Task: Prepare the "Stream related list" page setting.
Action: Mouse moved to (1065, 78)
Screenshot: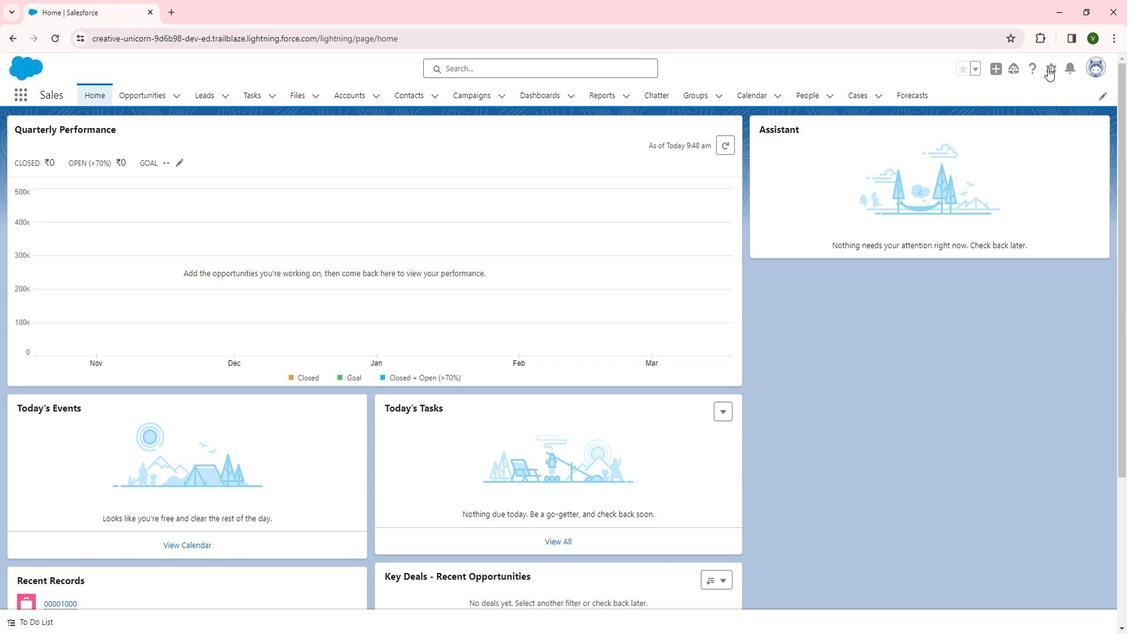 
Action: Mouse pressed left at (1065, 78)
Screenshot: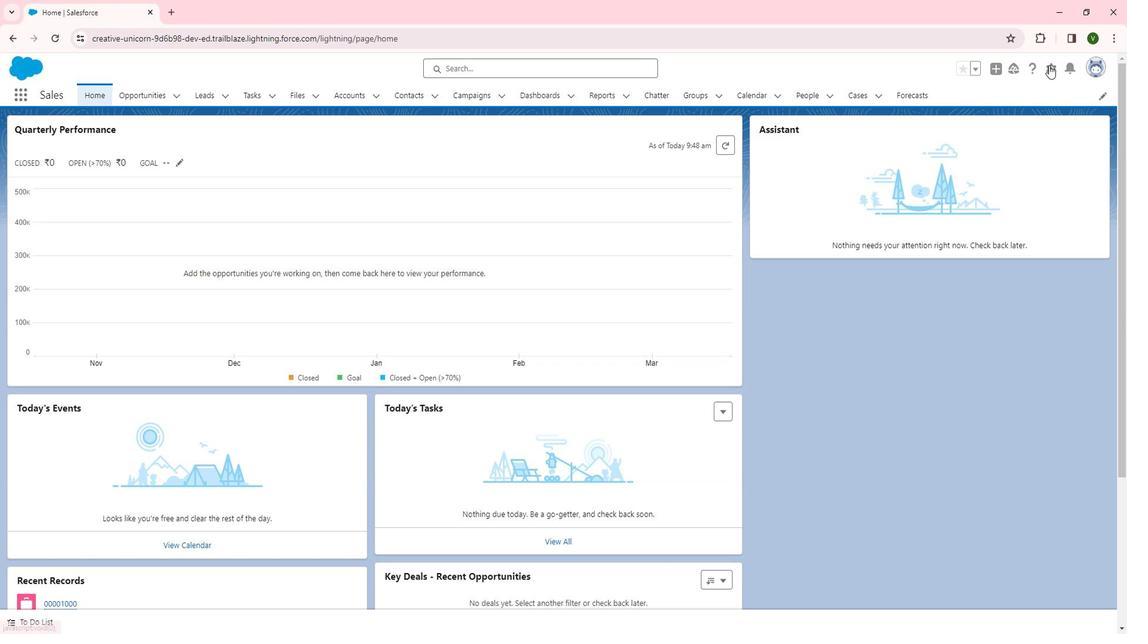 
Action: Mouse moved to (1029, 121)
Screenshot: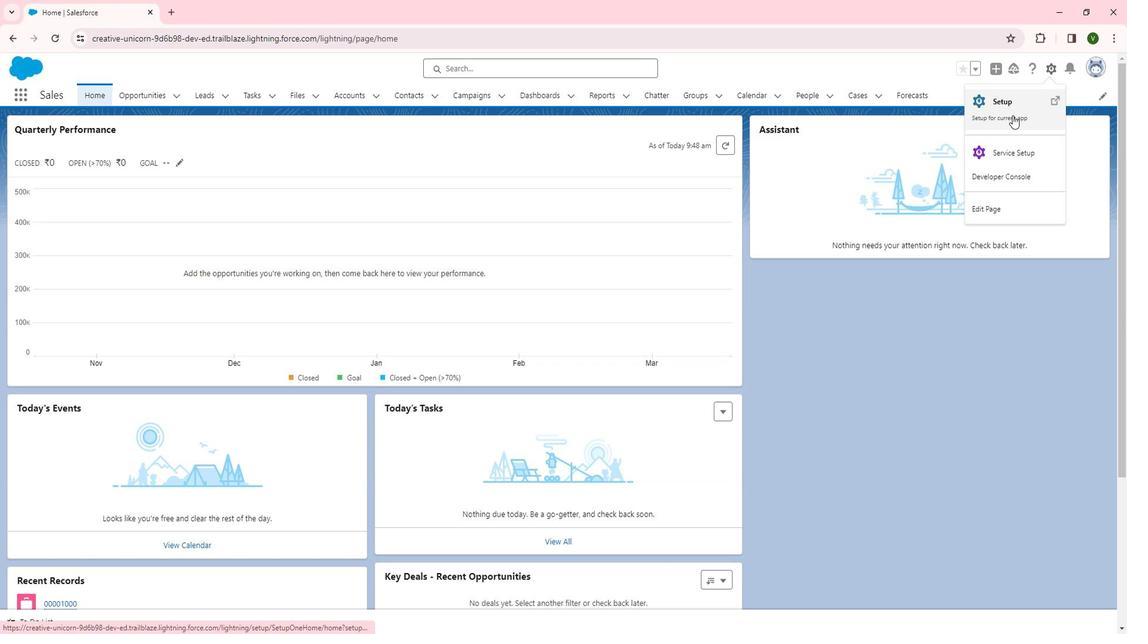 
Action: Mouse pressed left at (1029, 121)
Screenshot: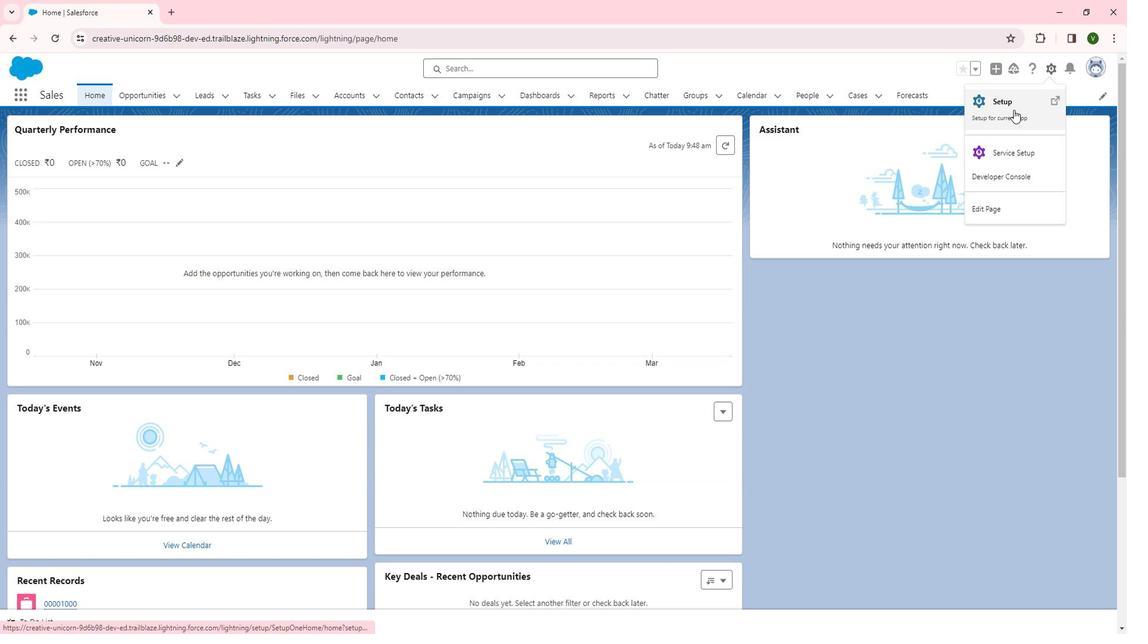 
Action: Mouse moved to (63, 410)
Screenshot: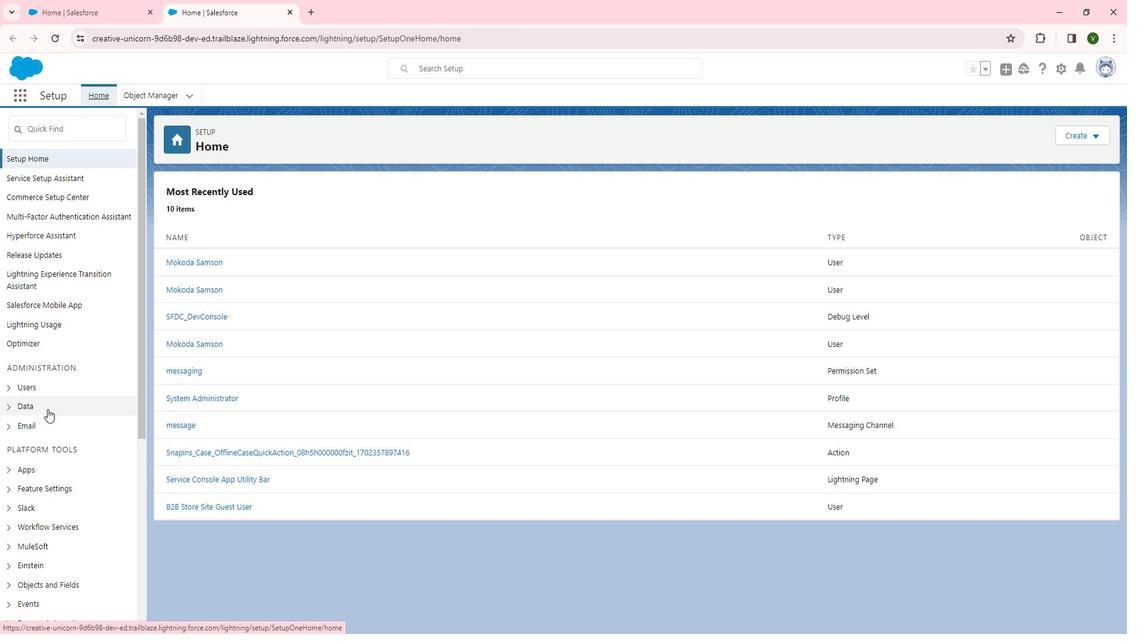 
Action: Mouse scrolled (63, 410) with delta (0, 0)
Screenshot: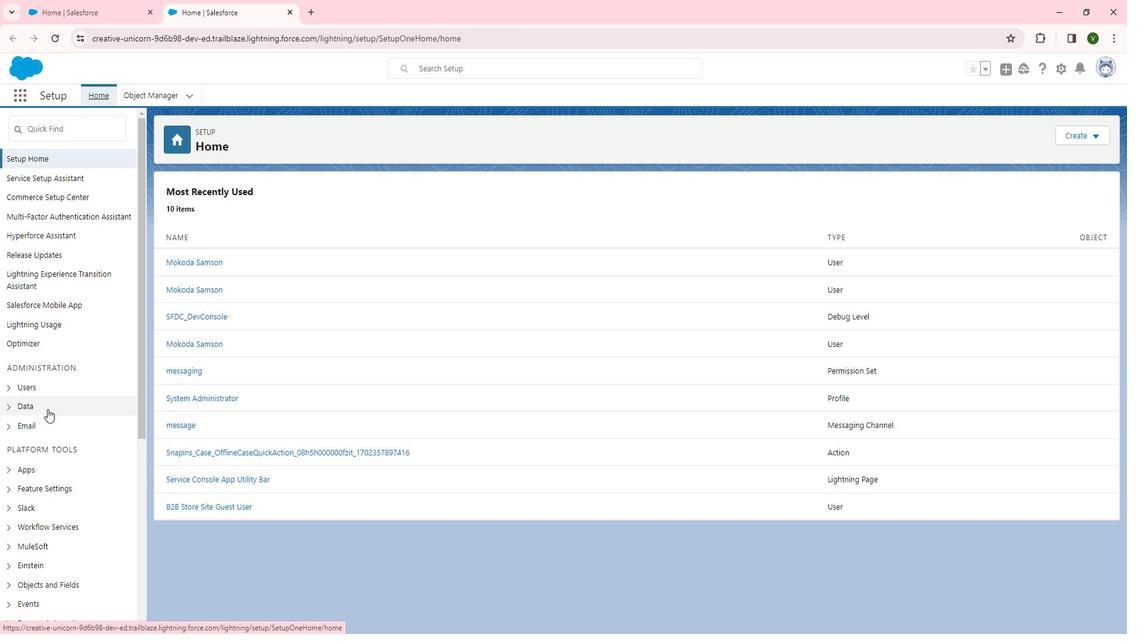 
Action: Mouse moved to (63, 420)
Screenshot: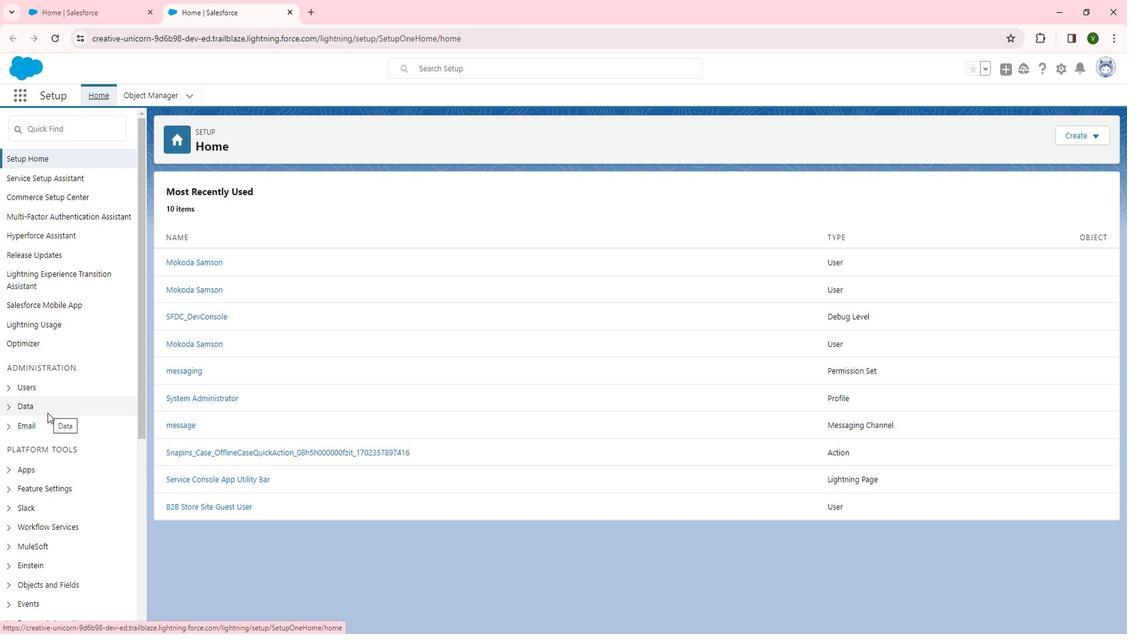 
Action: Mouse scrolled (63, 419) with delta (0, 0)
Screenshot: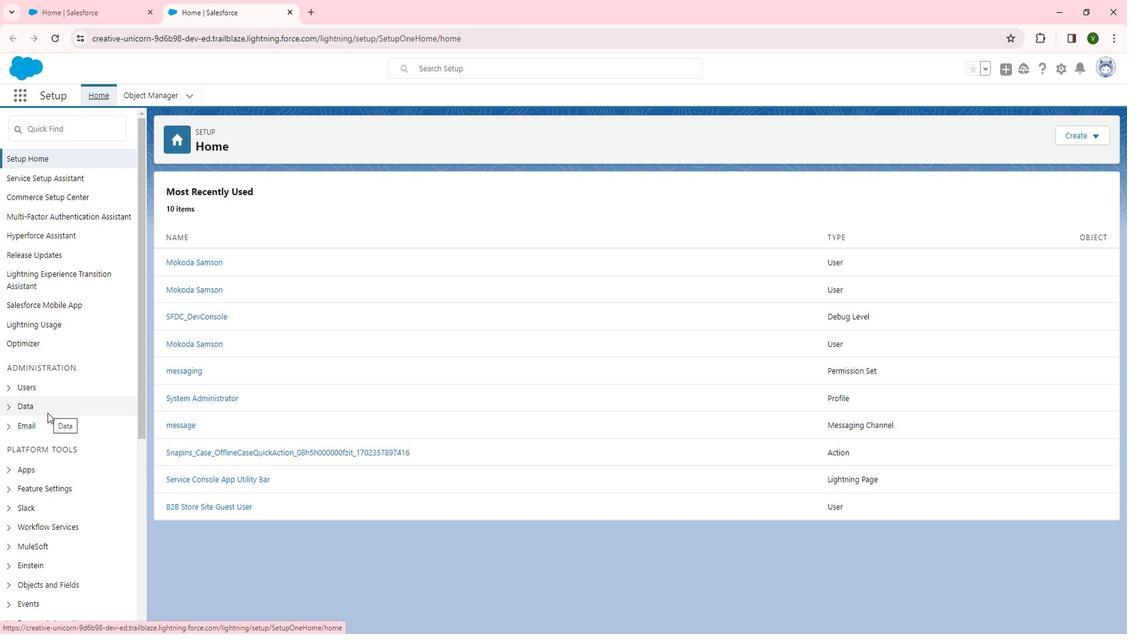 
Action: Mouse moved to (63, 422)
Screenshot: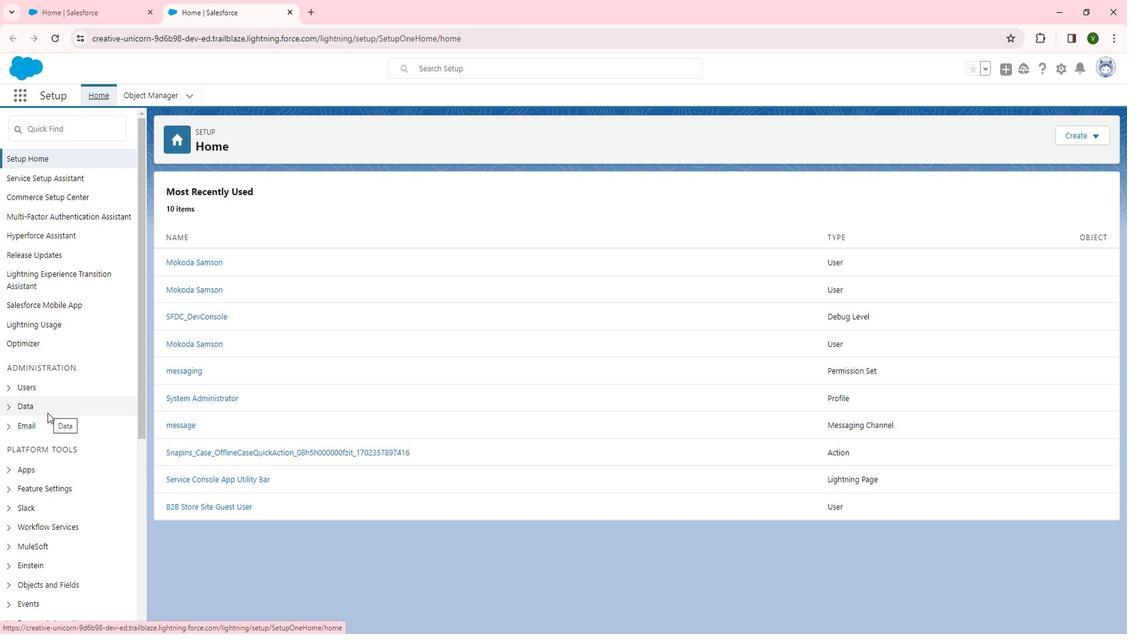 
Action: Mouse scrolled (63, 422) with delta (0, 0)
Screenshot: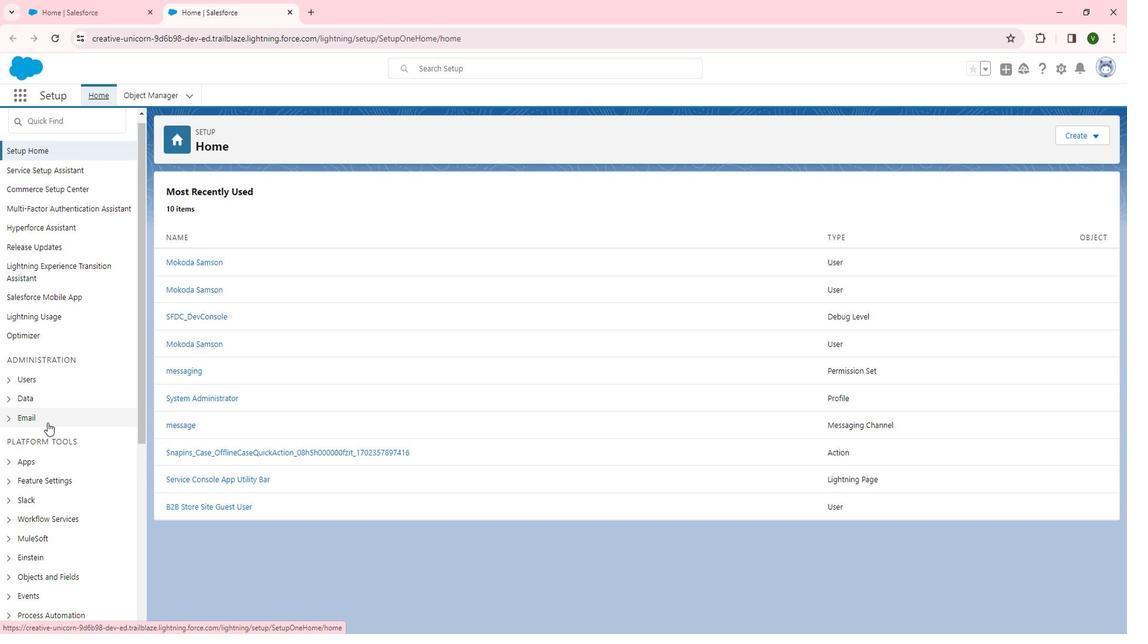 
Action: Mouse scrolled (63, 422) with delta (0, 0)
Screenshot: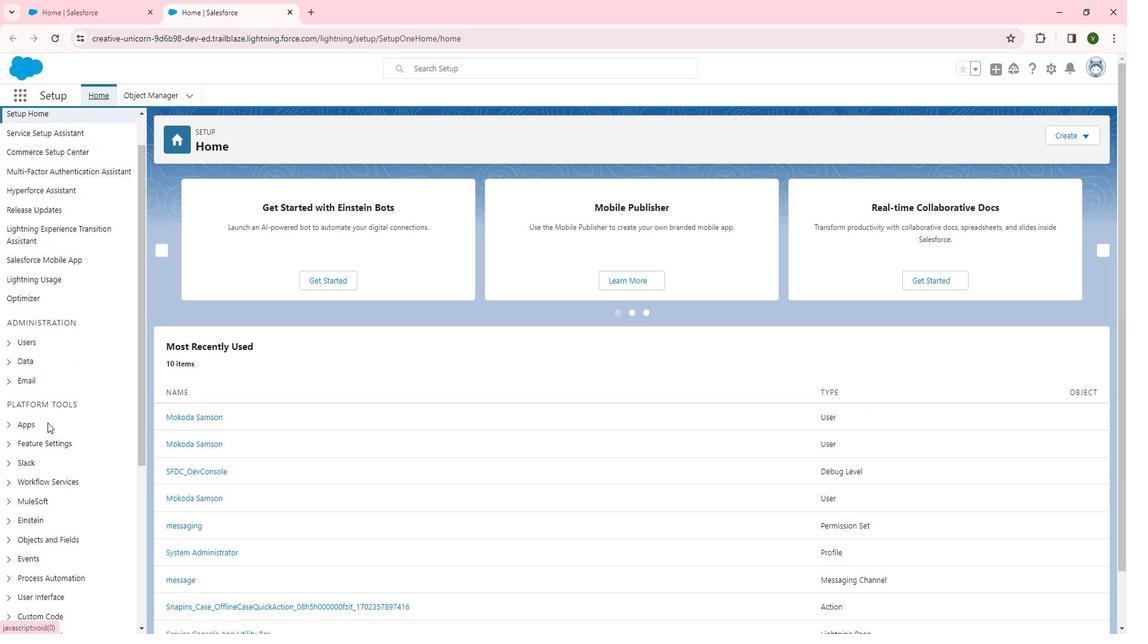 
Action: Mouse moved to (59, 253)
Screenshot: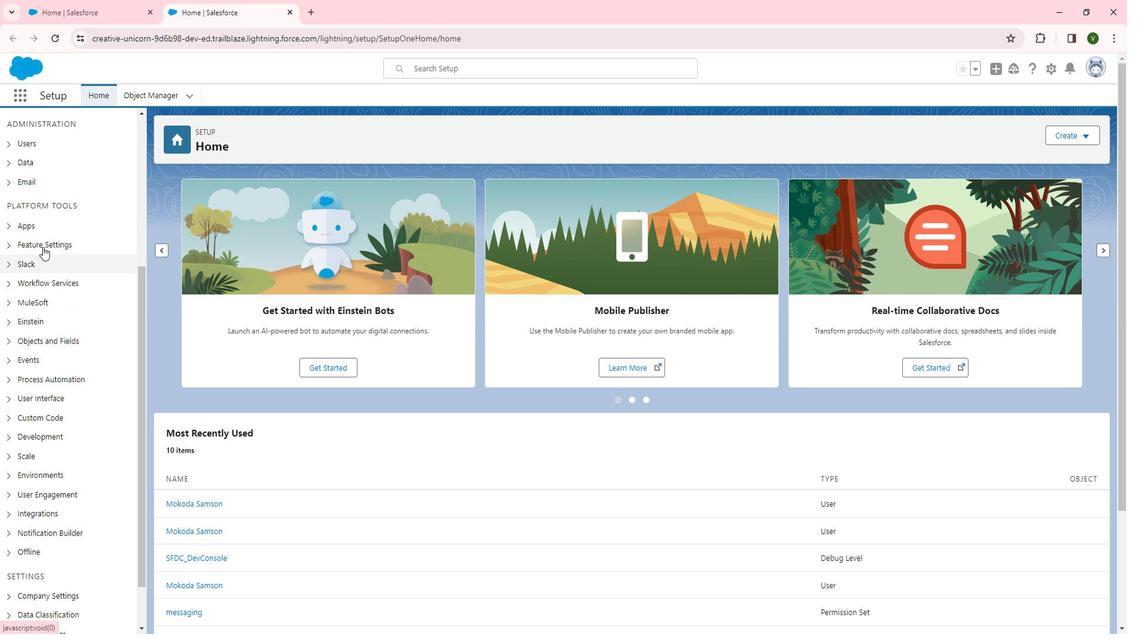
Action: Mouse pressed left at (59, 253)
Screenshot: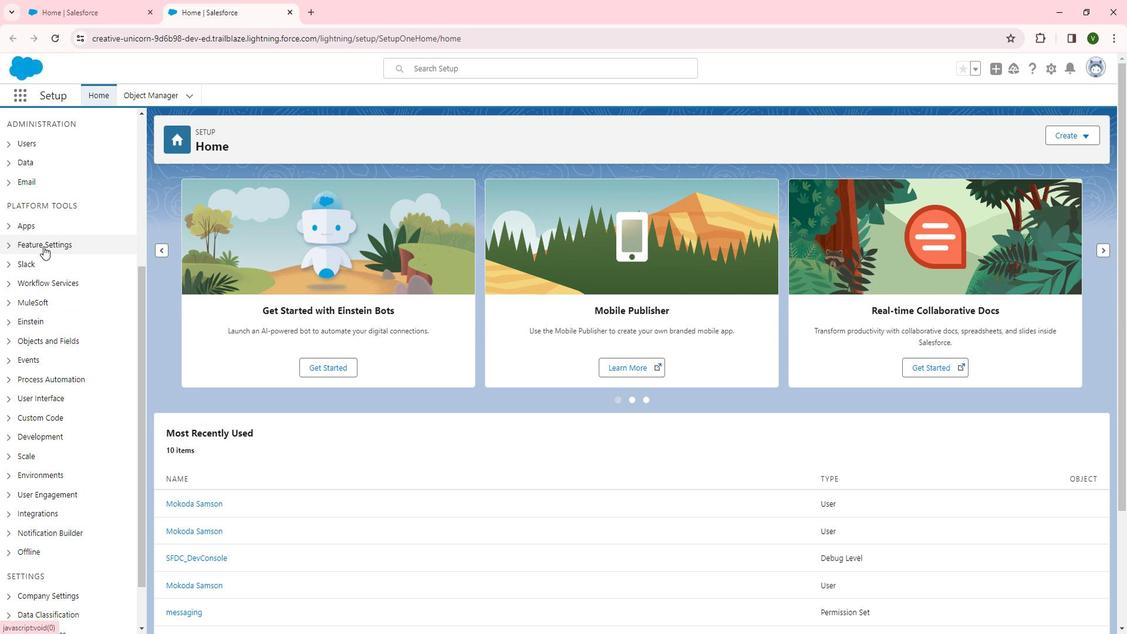 
Action: Mouse moved to (75, 370)
Screenshot: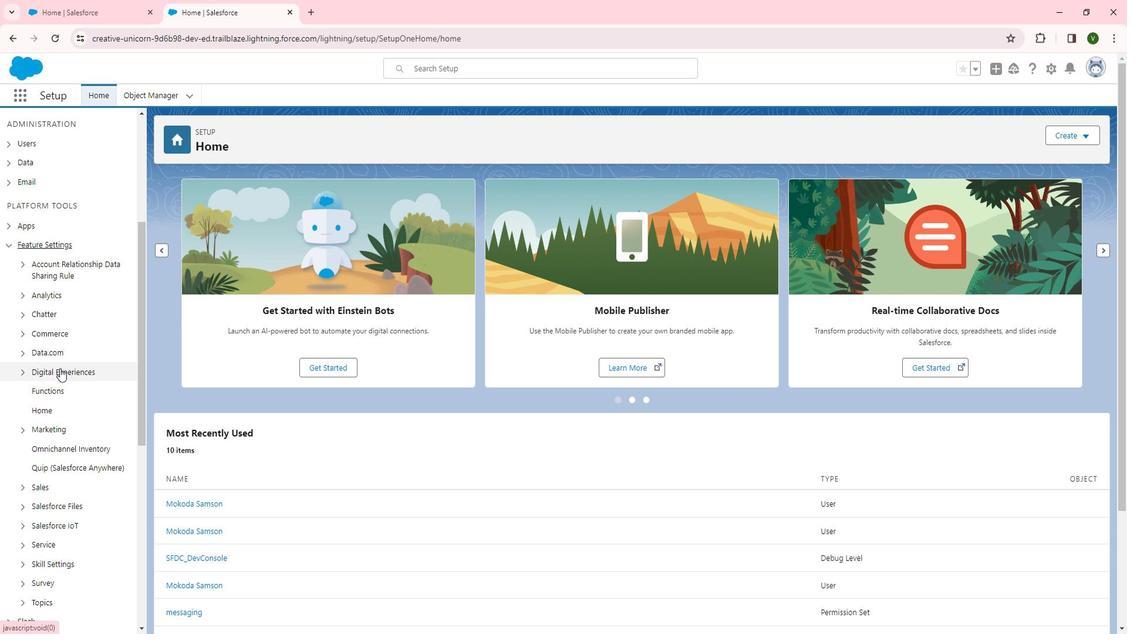
Action: Mouse pressed left at (75, 370)
Screenshot: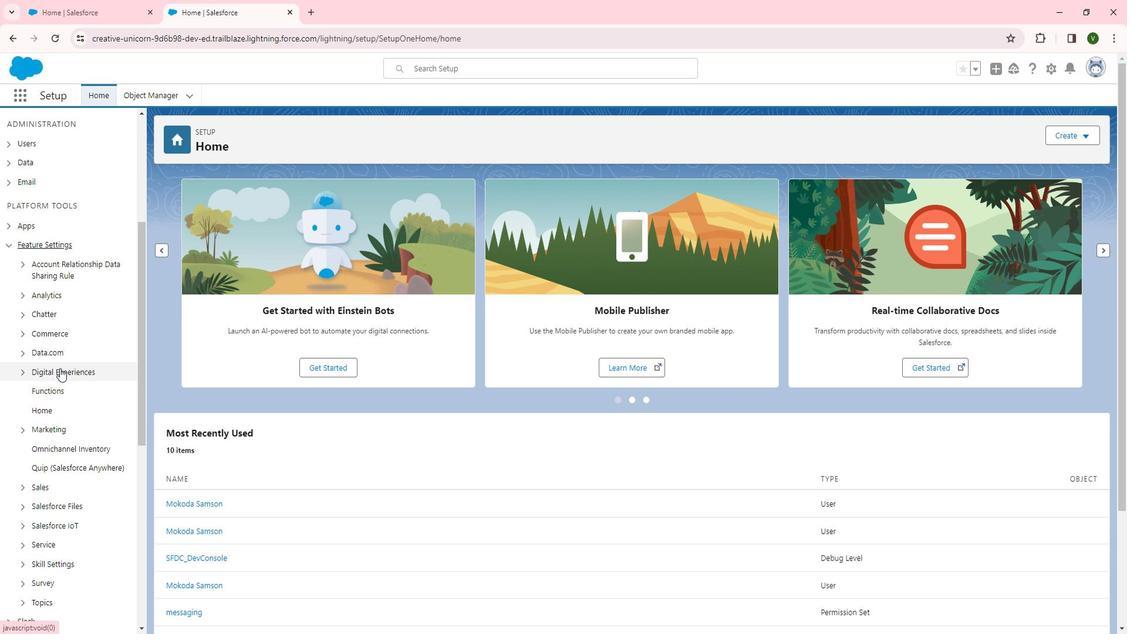 
Action: Mouse moved to (65, 393)
Screenshot: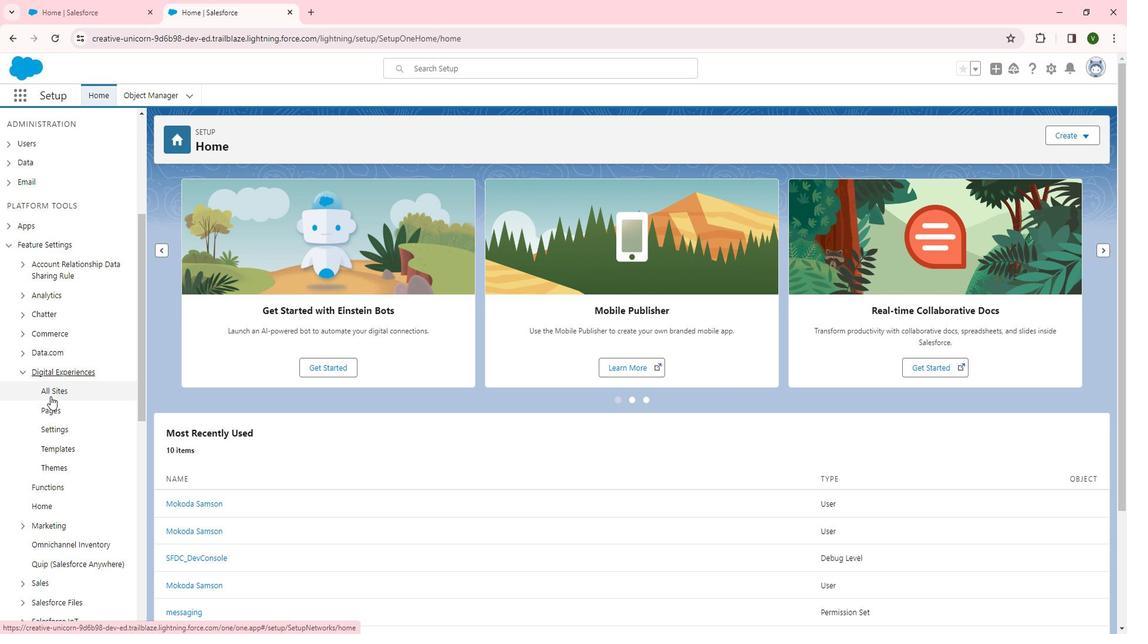 
Action: Mouse pressed left at (65, 393)
Screenshot: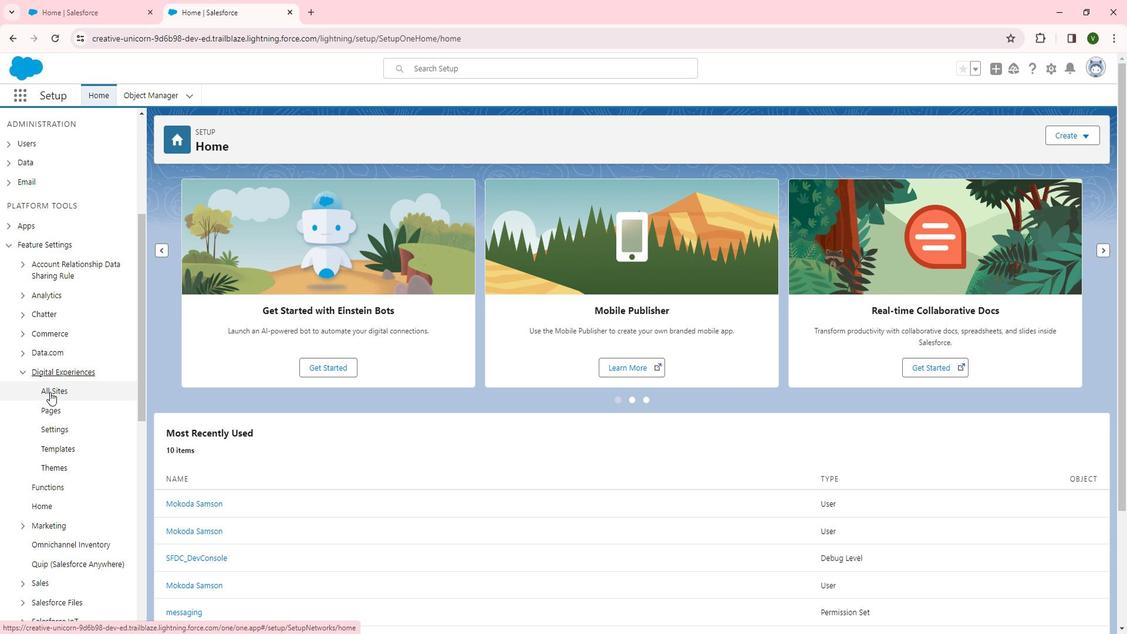 
Action: Mouse moved to (195, 349)
Screenshot: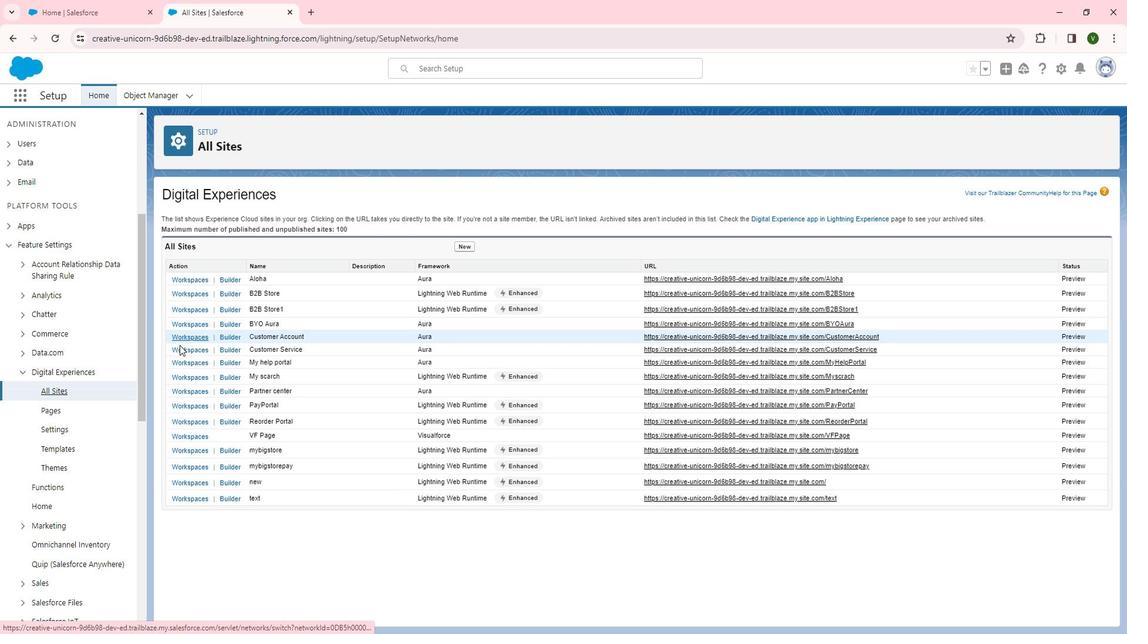 
Action: Mouse pressed left at (195, 349)
Screenshot: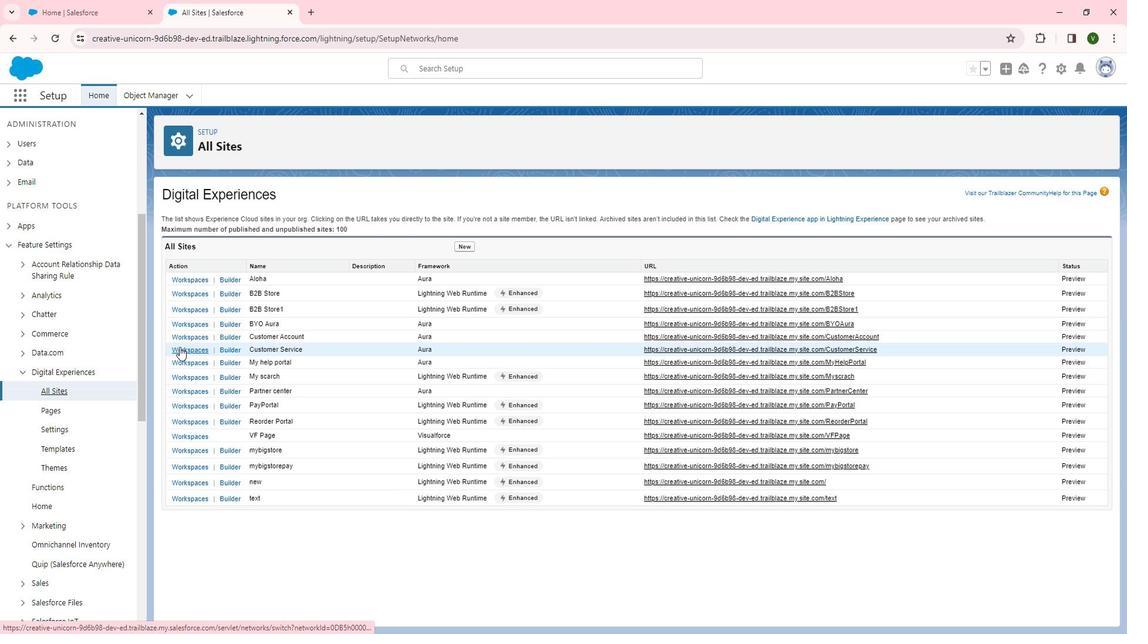 
Action: Mouse moved to (173, 287)
Screenshot: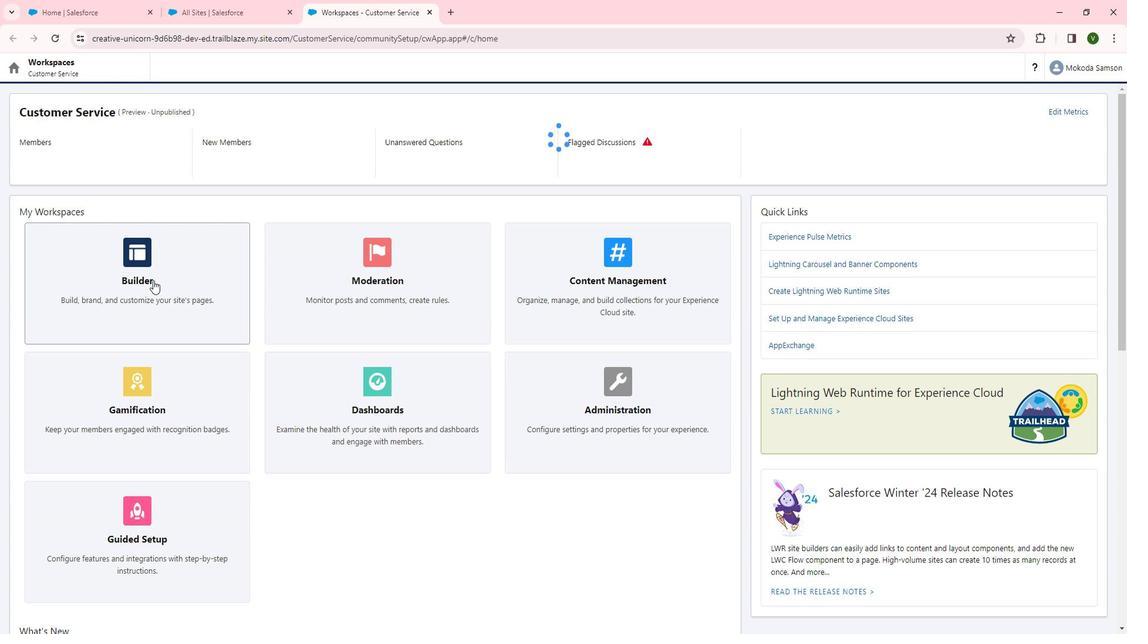 
Action: Mouse pressed left at (173, 287)
Screenshot: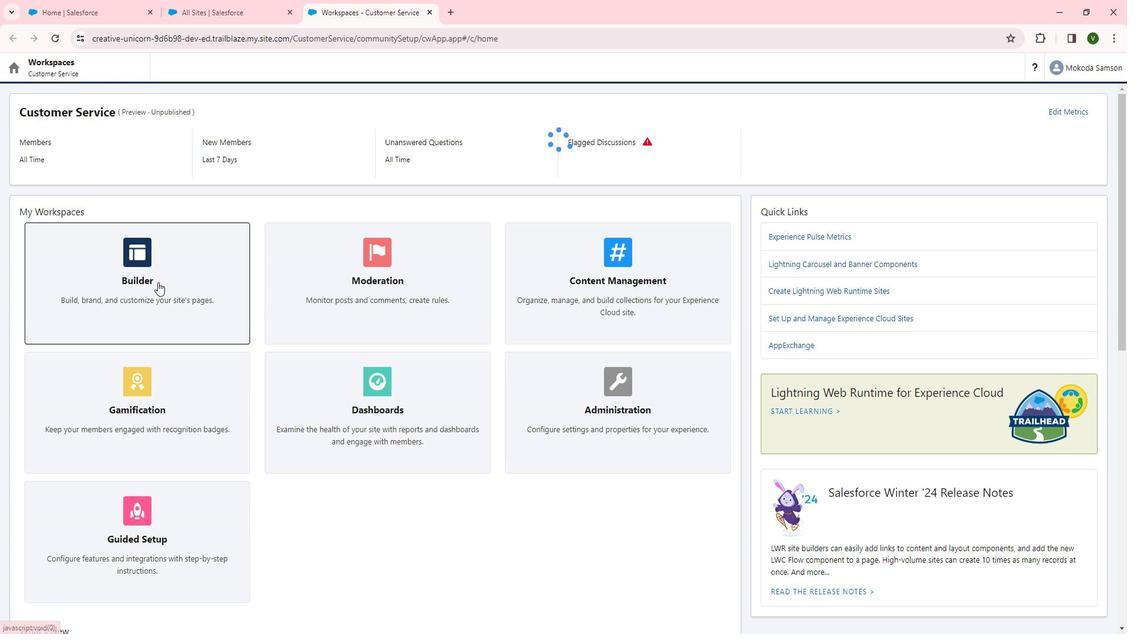 
Action: Mouse moved to (106, 81)
Screenshot: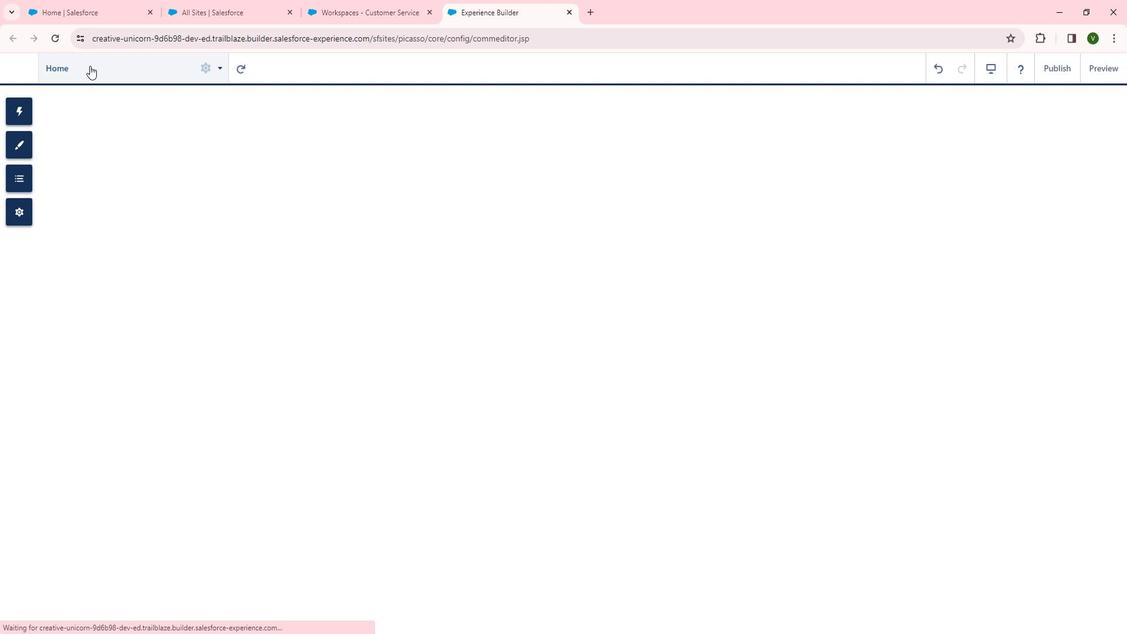 
Action: Mouse pressed left at (106, 81)
Screenshot: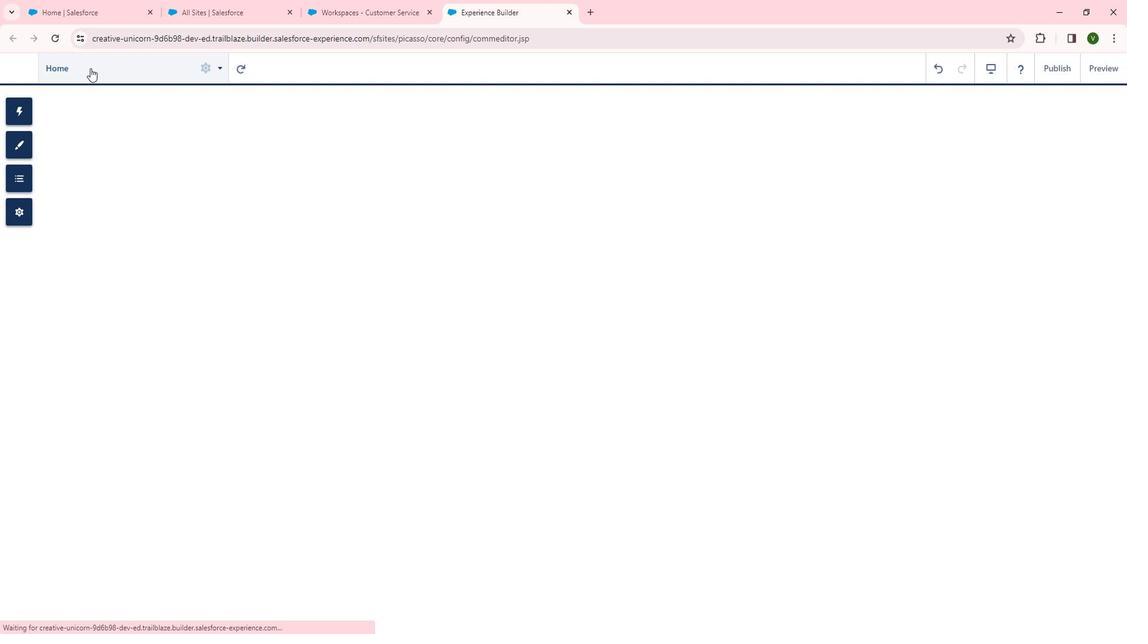 
Action: Mouse moved to (75, 351)
Screenshot: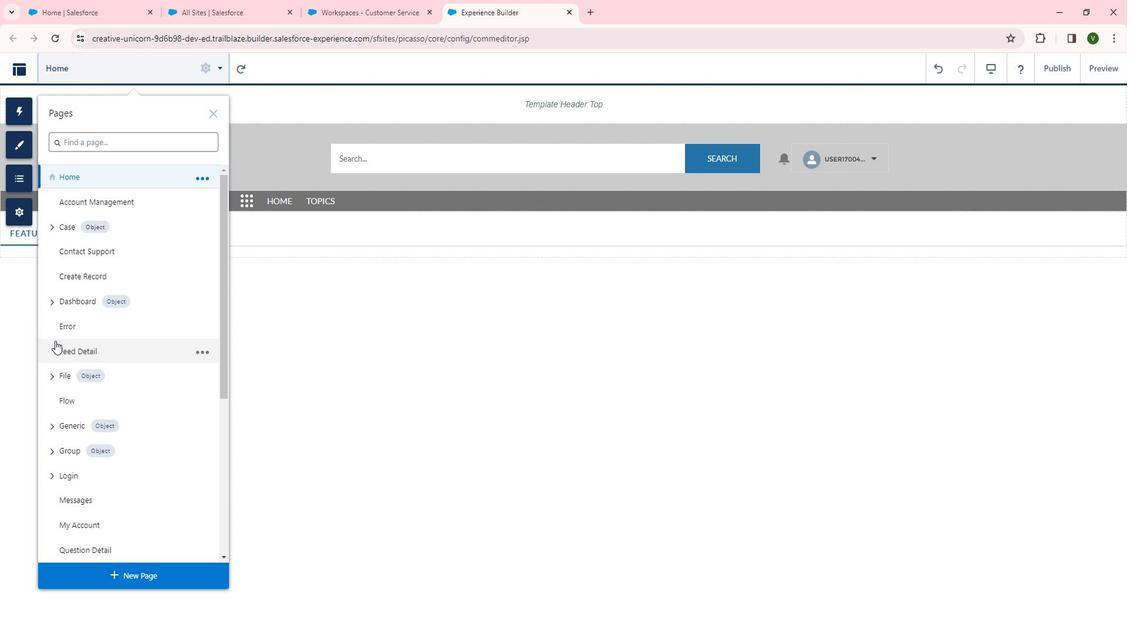 
Action: Mouse scrolled (75, 350) with delta (0, 0)
Screenshot: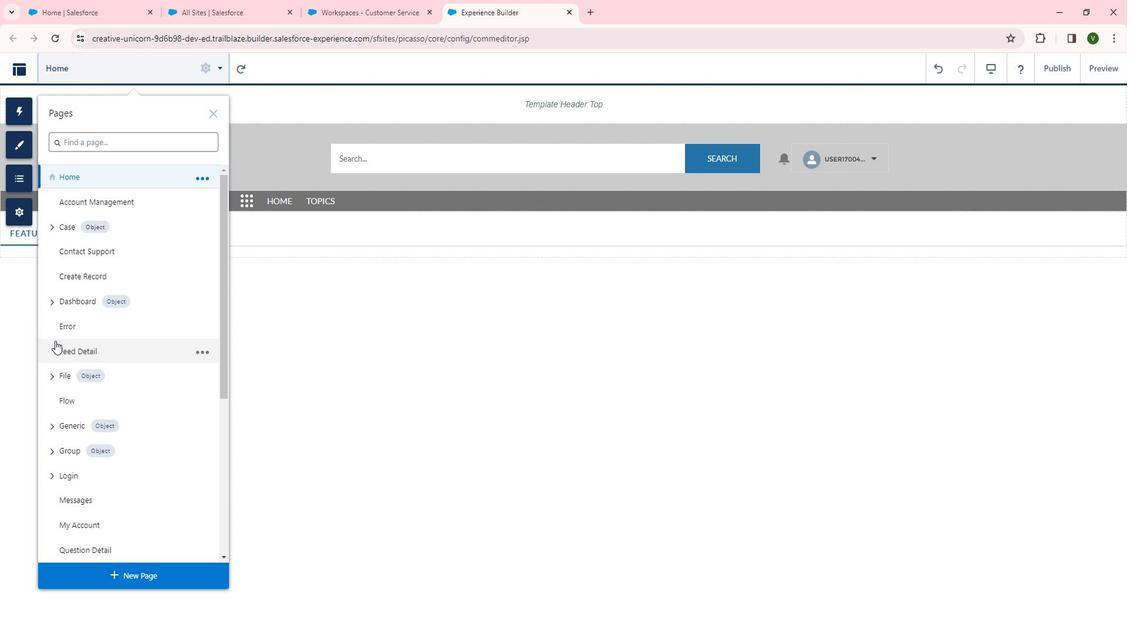 
Action: Mouse scrolled (75, 350) with delta (0, 0)
Screenshot: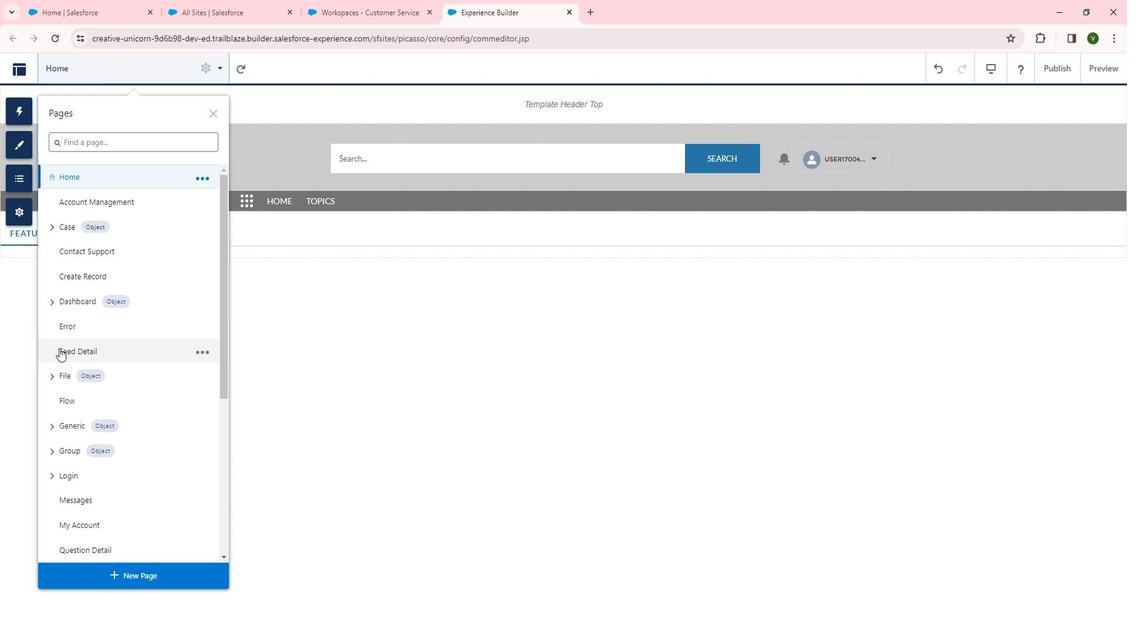 
Action: Mouse scrolled (75, 350) with delta (0, 0)
Screenshot: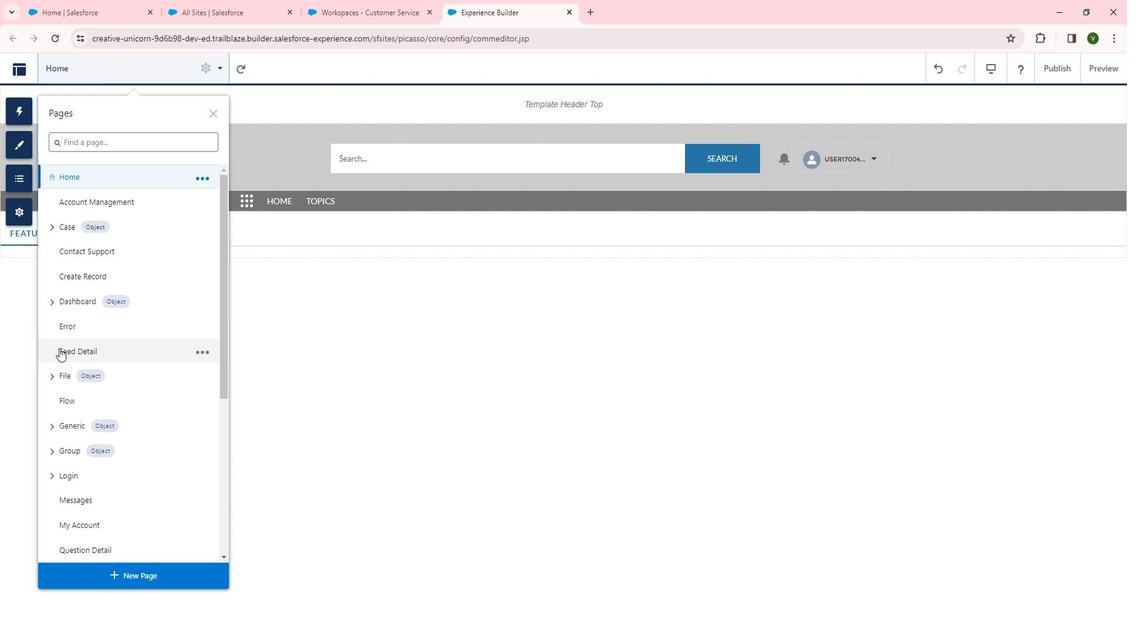 
Action: Mouse scrolled (75, 350) with delta (0, 0)
Screenshot: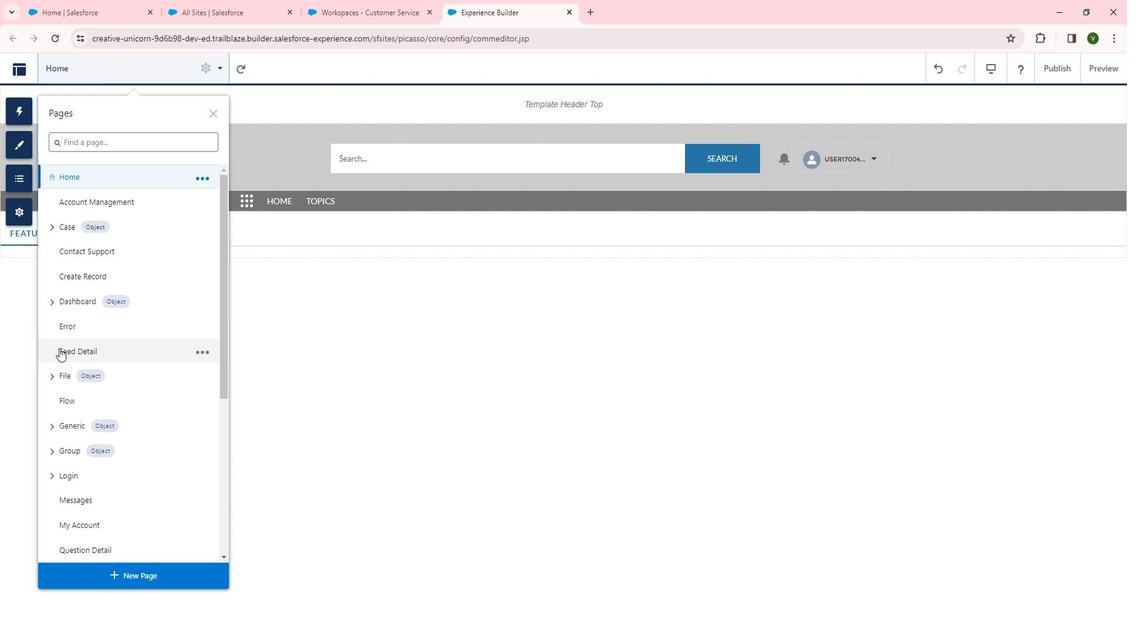 
Action: Mouse scrolled (75, 350) with delta (0, 0)
Screenshot: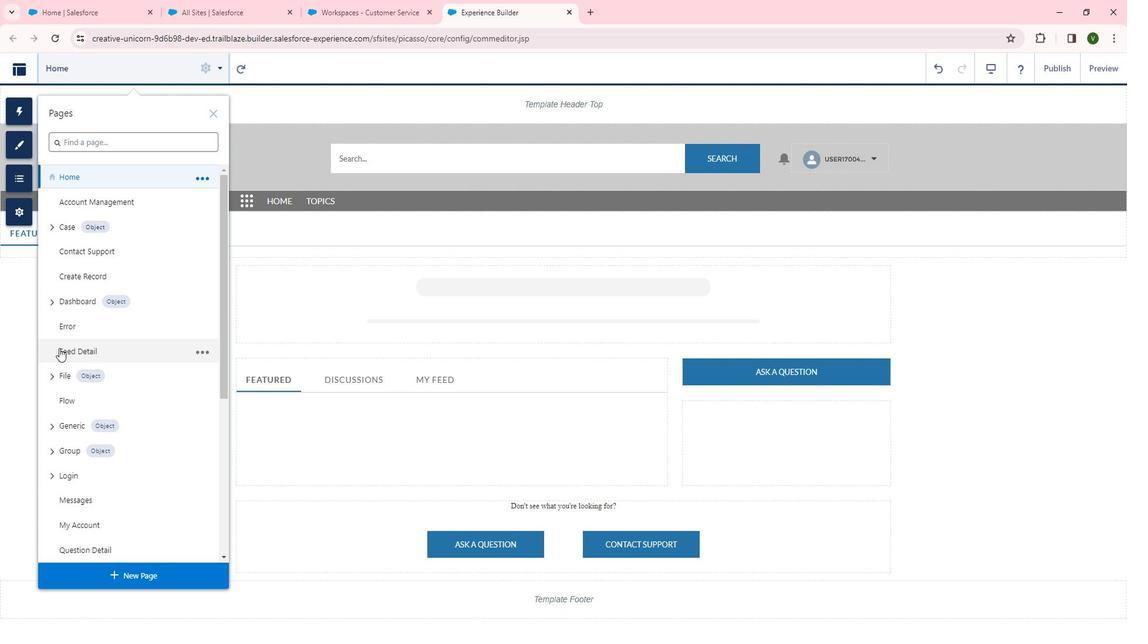 
Action: Mouse moved to (67, 428)
Screenshot: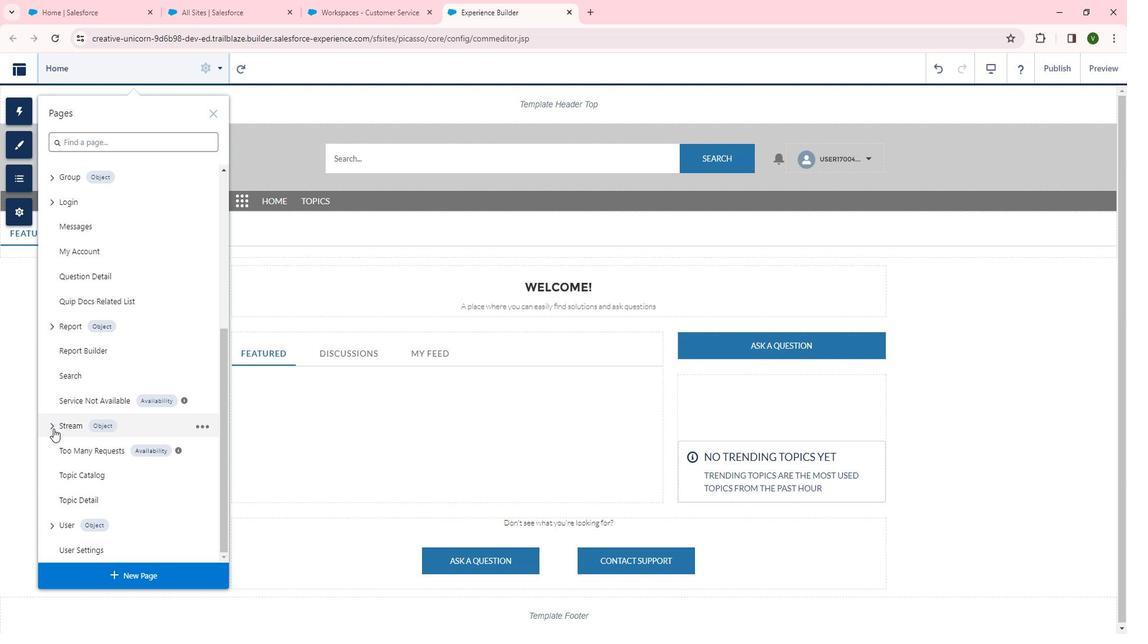 
Action: Mouse pressed left at (67, 428)
Screenshot: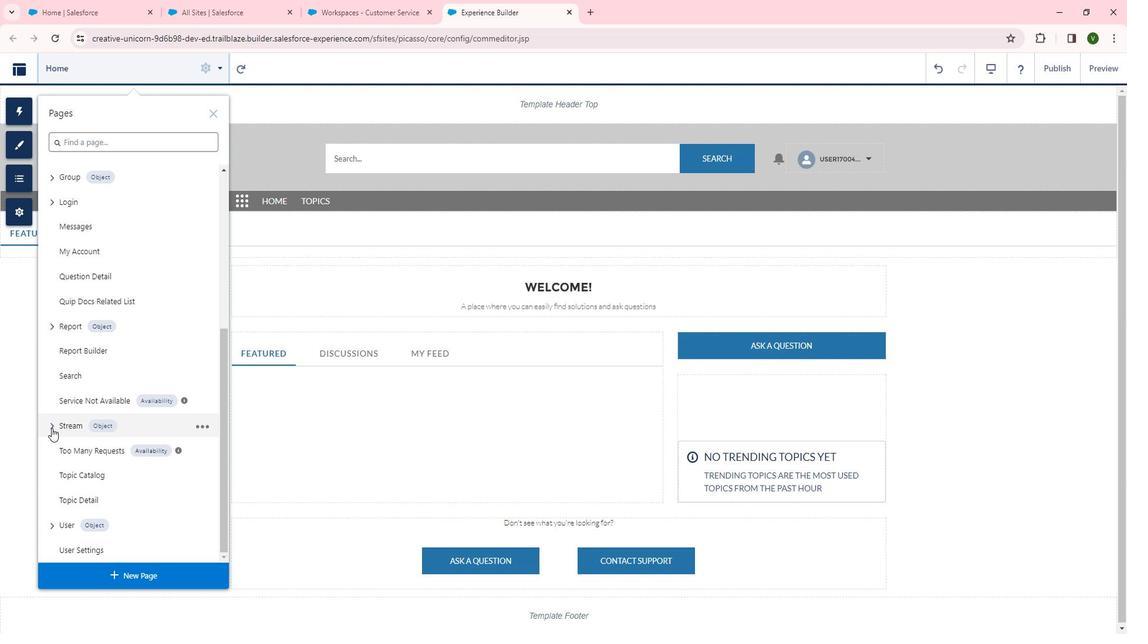 
Action: Mouse moved to (116, 492)
Screenshot: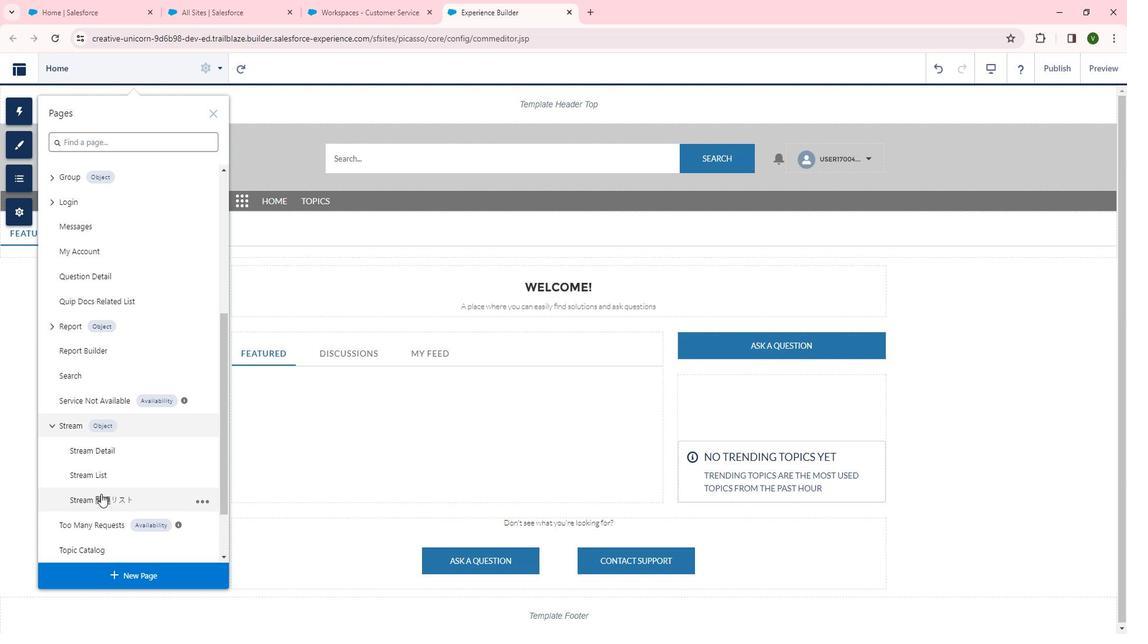 
Action: Mouse pressed left at (116, 492)
Screenshot: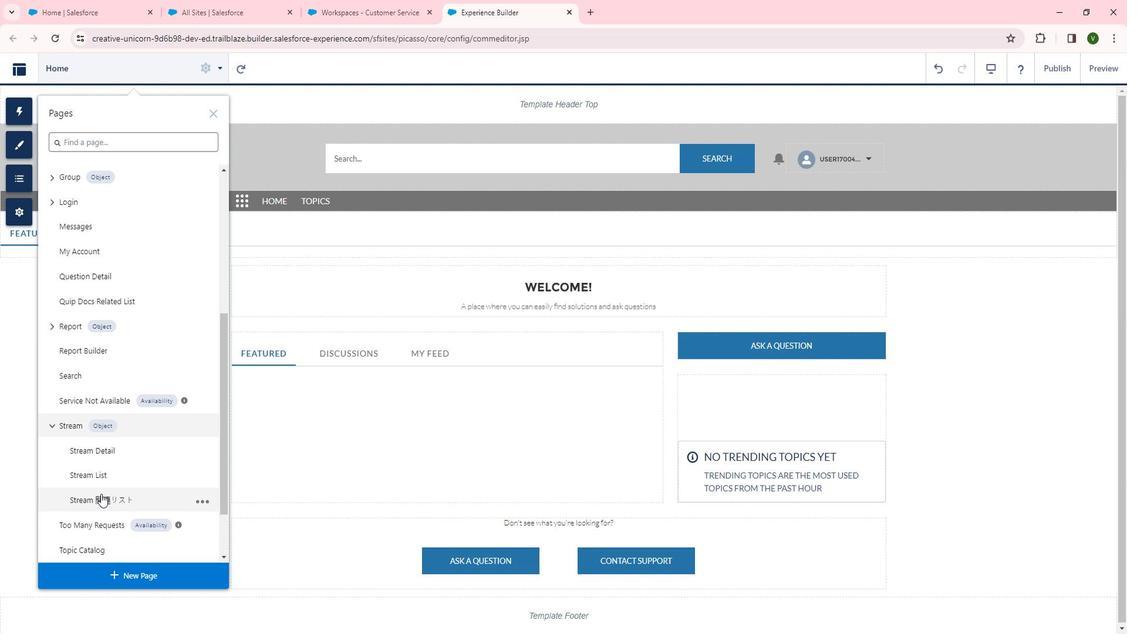 
Action: Mouse moved to (146, 83)
Screenshot: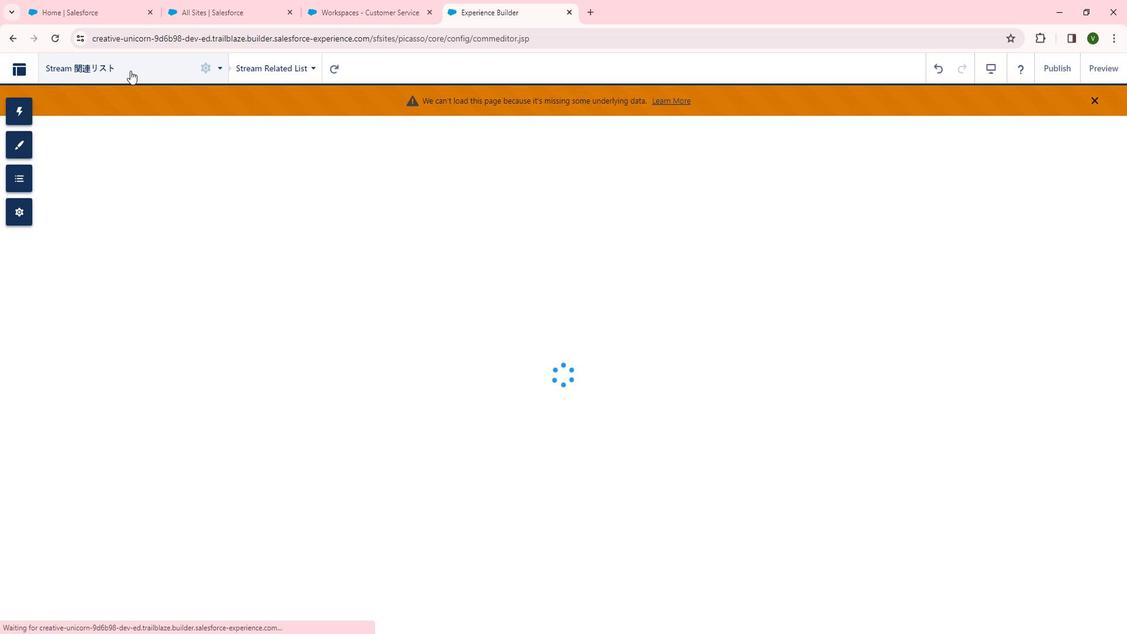 
Action: Mouse pressed left at (146, 83)
Screenshot: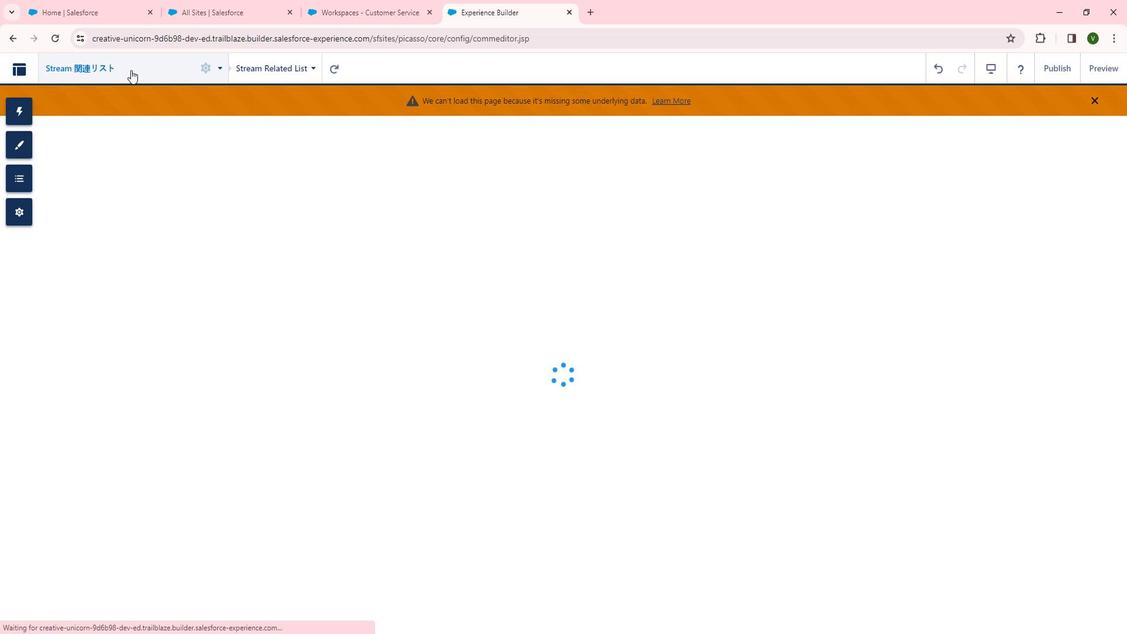 
Action: Mouse moved to (224, 425)
Screenshot: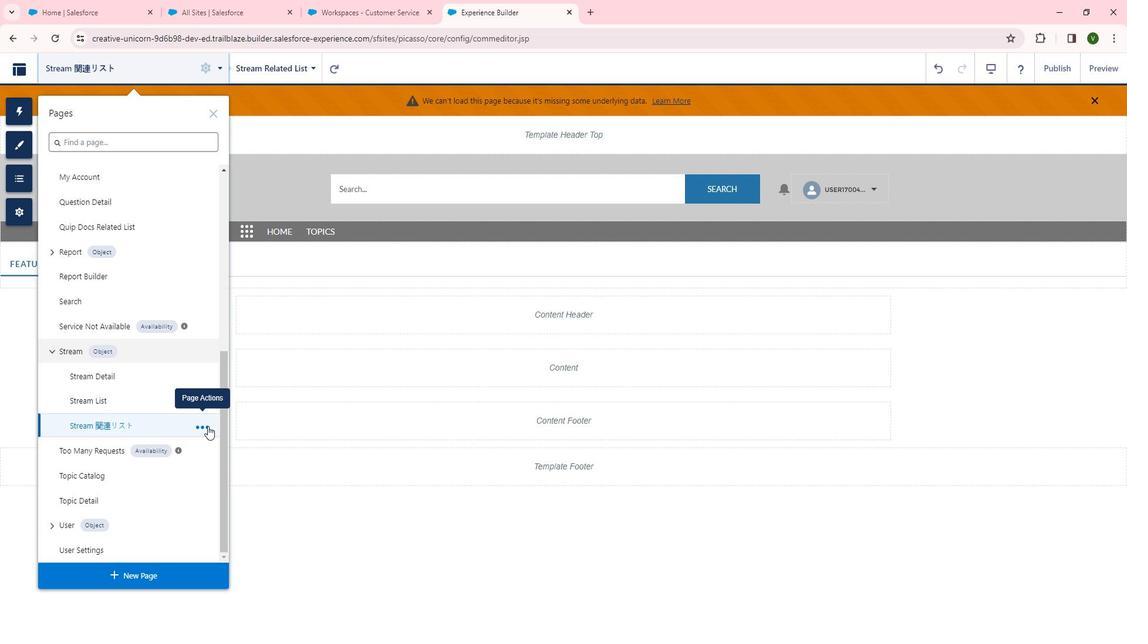 
Action: Mouse pressed left at (224, 425)
Screenshot: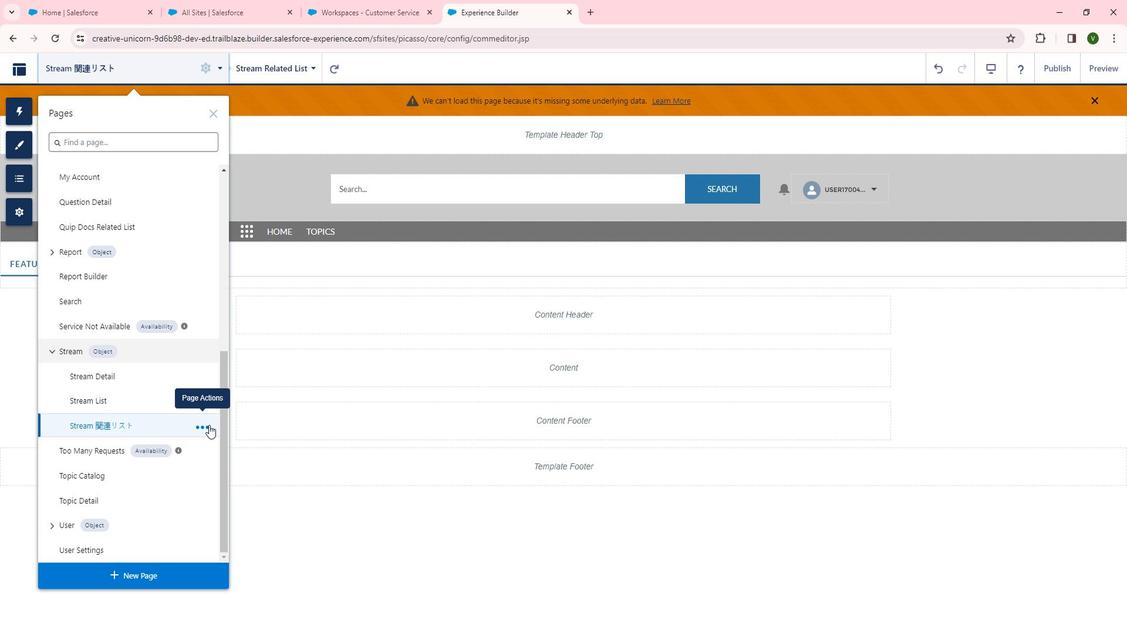 
Action: Mouse moved to (281, 432)
Screenshot: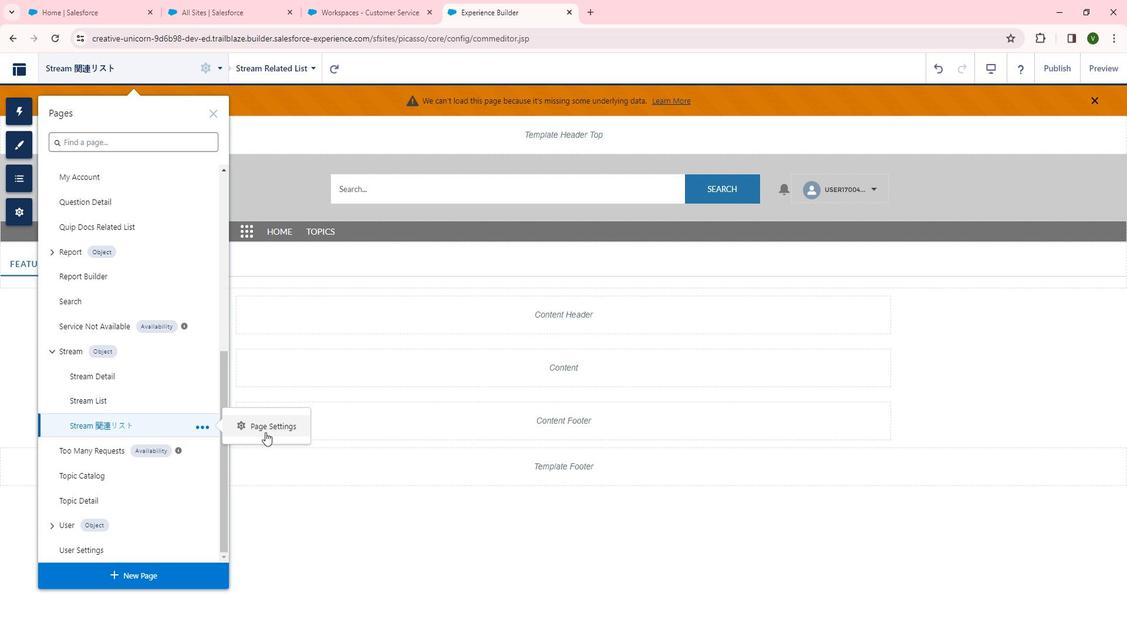 
Action: Mouse pressed left at (281, 432)
Screenshot: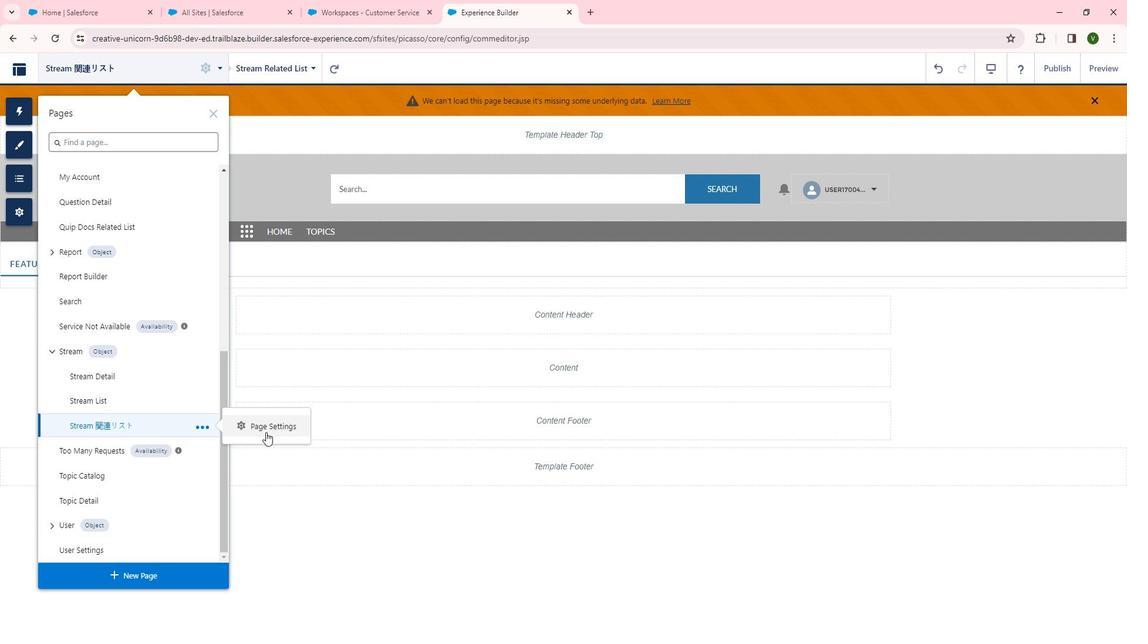 
Action: Mouse moved to (418, 425)
Screenshot: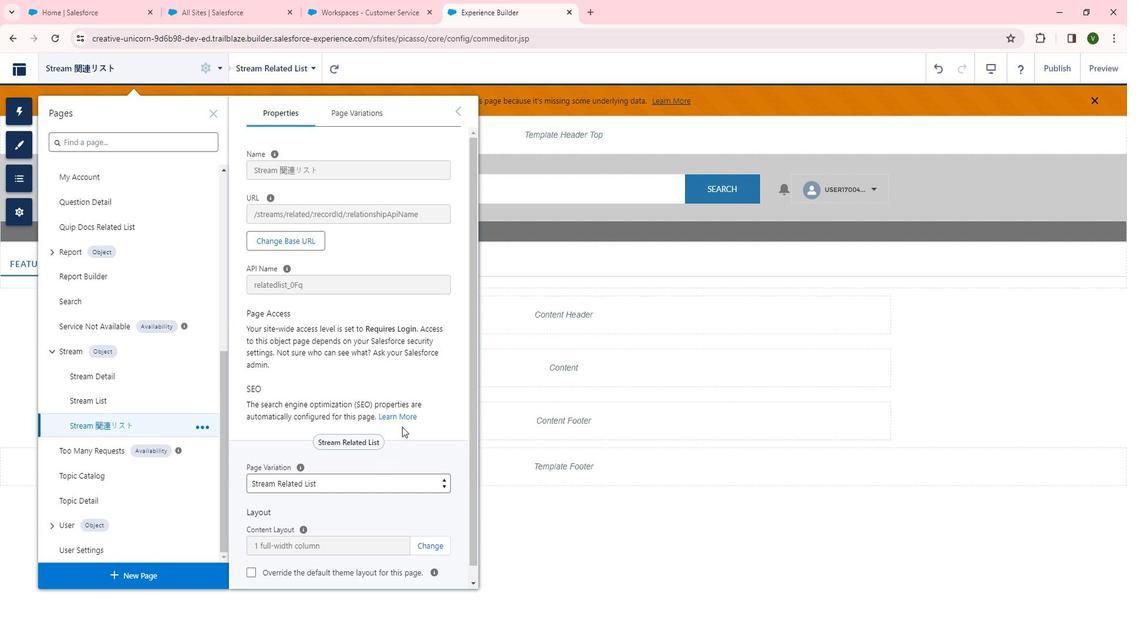 
Action: Mouse scrolled (418, 424) with delta (0, 0)
Screenshot: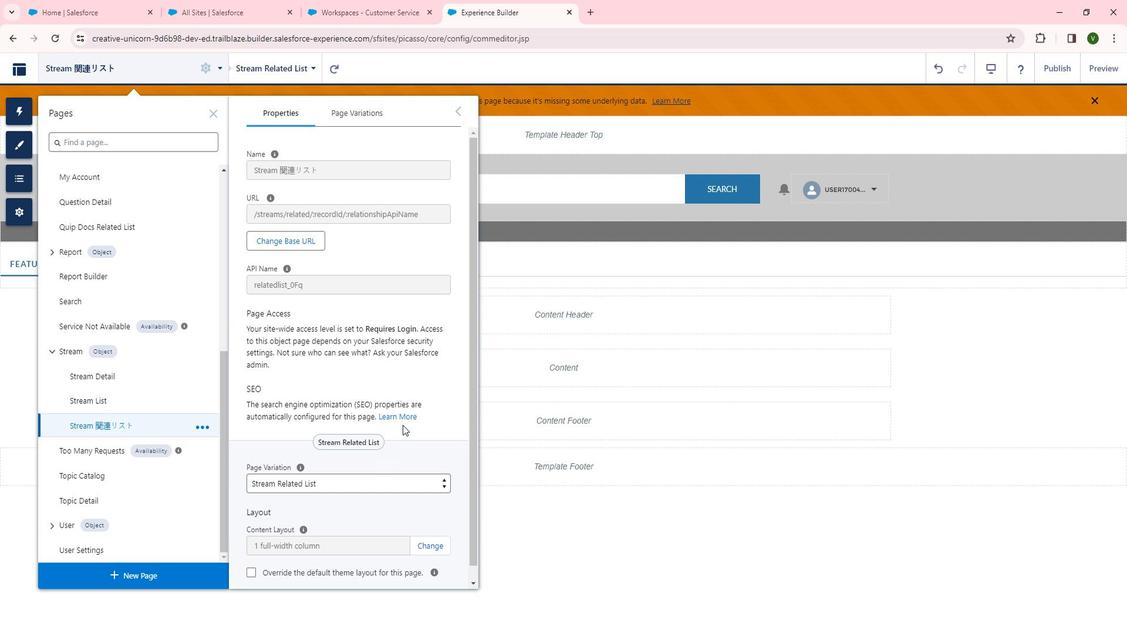 
Action: Mouse moved to (419, 425)
Screenshot: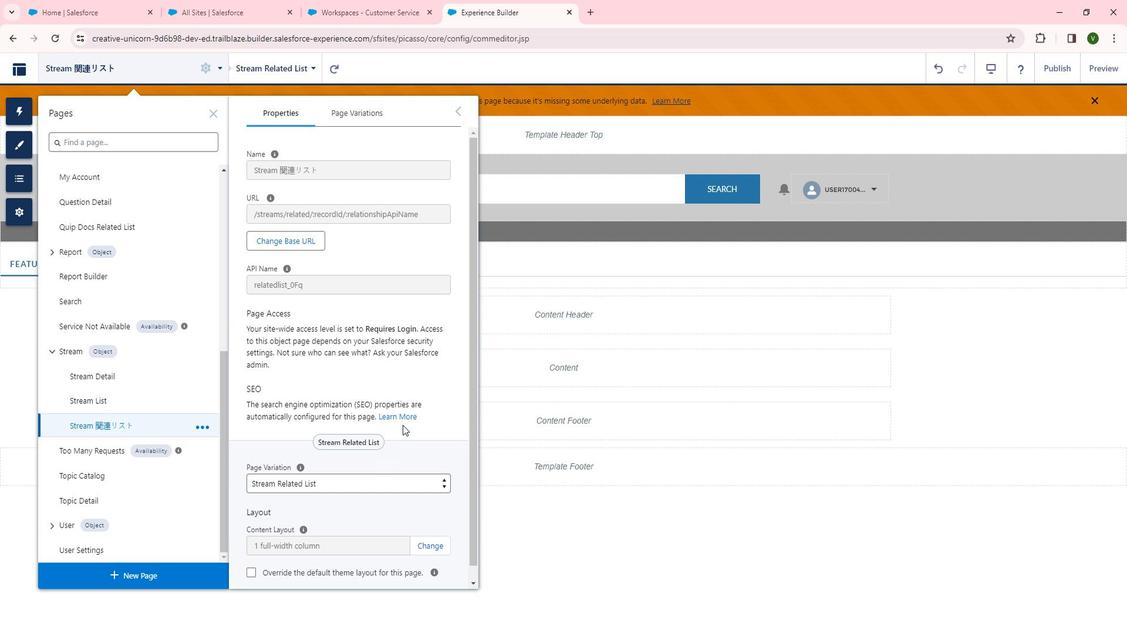 
Action: Mouse scrolled (419, 424) with delta (0, 0)
Screenshot: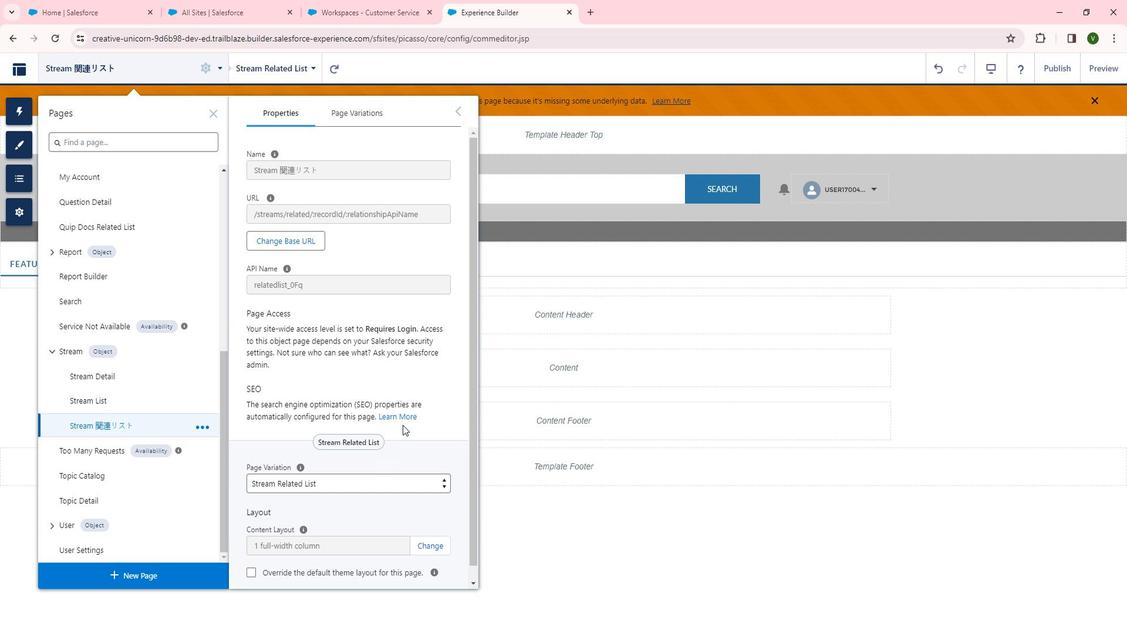 
Action: Mouse scrolled (419, 424) with delta (0, 0)
Screenshot: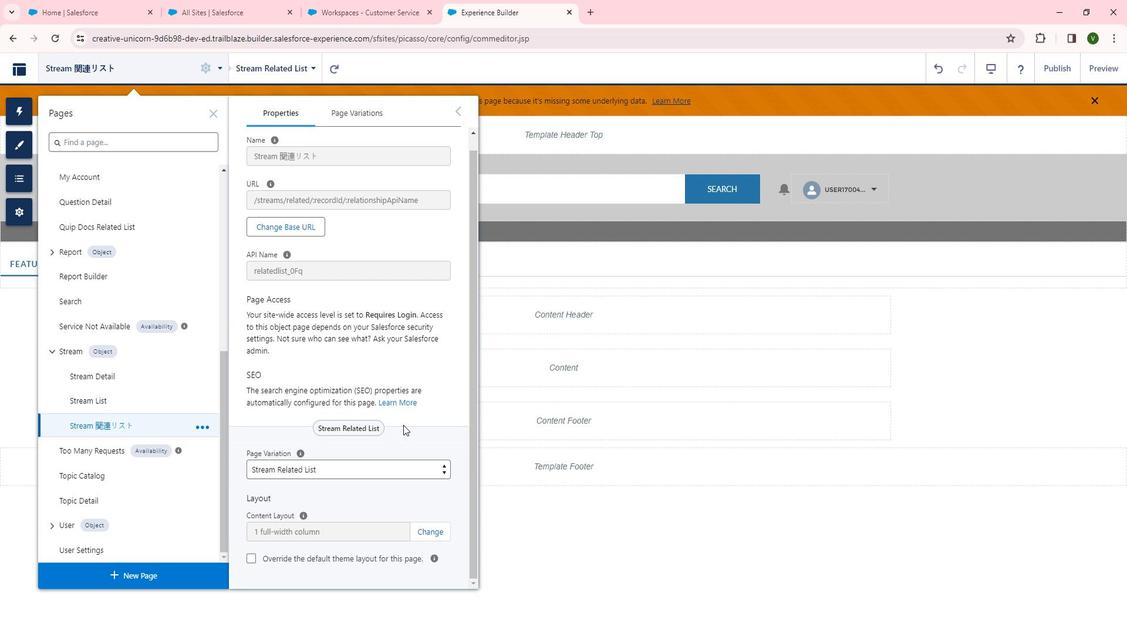 
Action: Mouse scrolled (419, 424) with delta (0, 0)
Screenshot: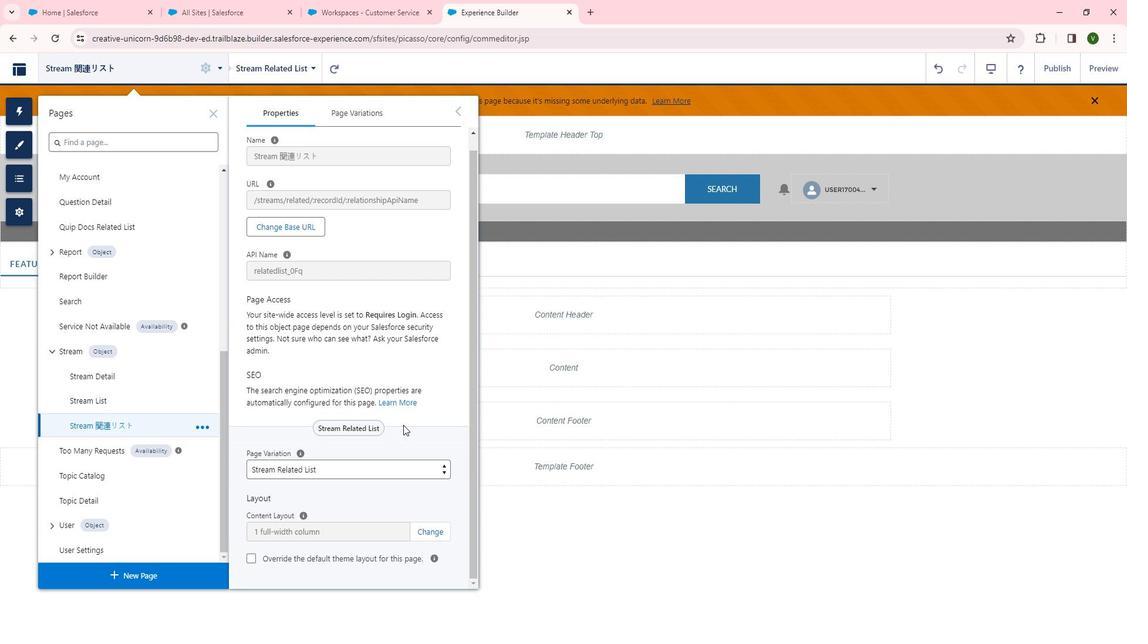 
Action: Mouse scrolled (419, 424) with delta (0, 0)
Screenshot: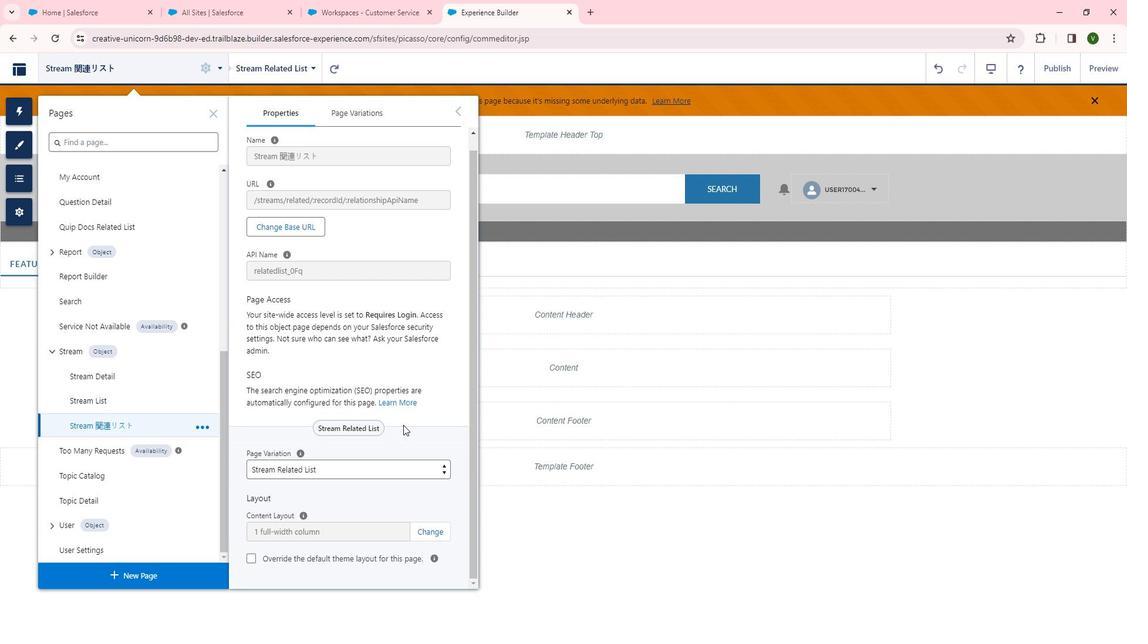 
Action: Mouse moved to (452, 524)
Screenshot: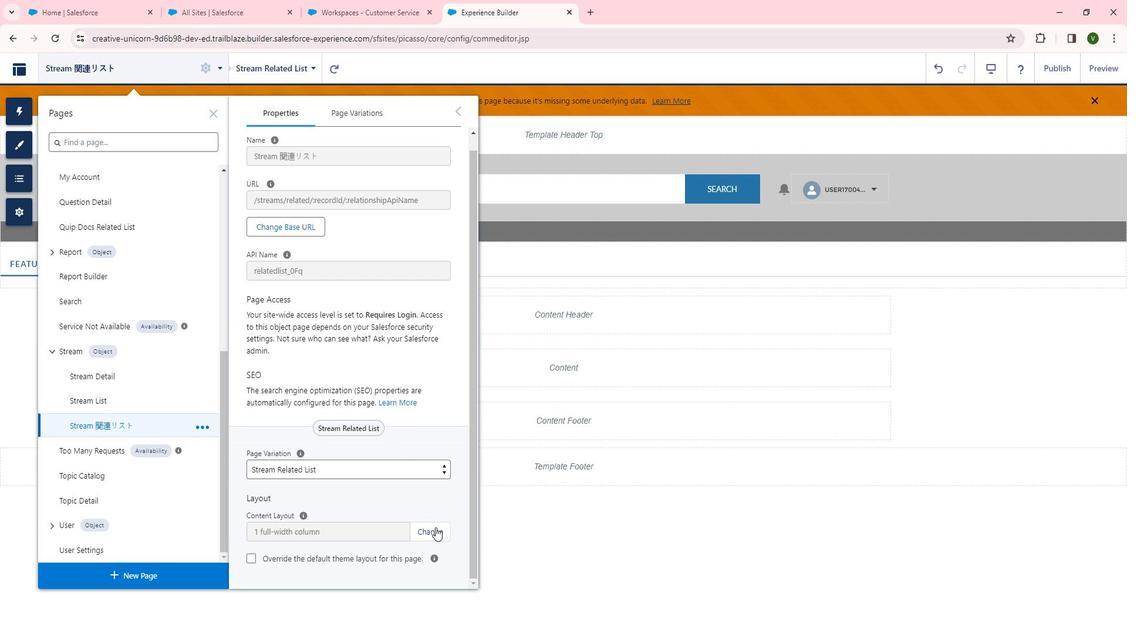 
Action: Mouse pressed left at (452, 524)
Screenshot: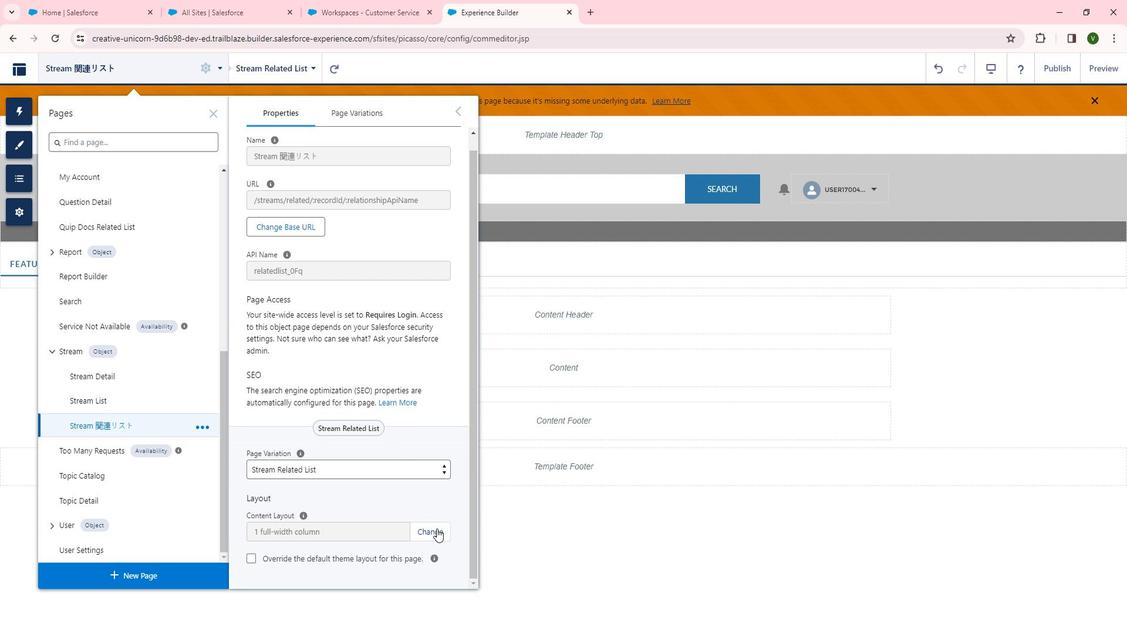 
Action: Mouse moved to (423, 413)
Screenshot: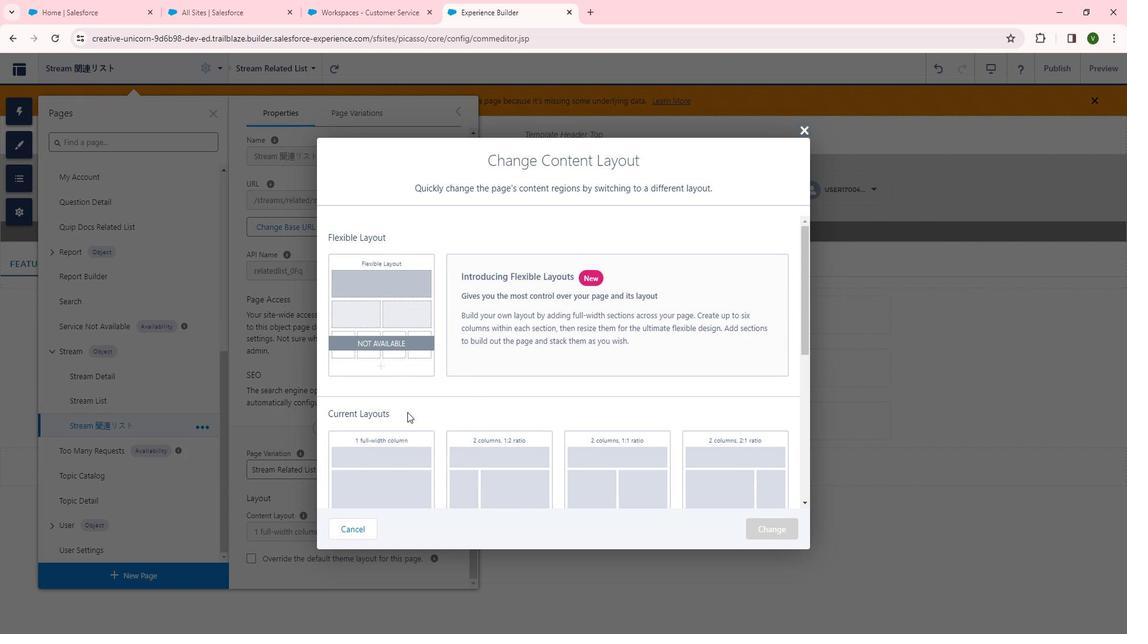 
Action: Mouse scrolled (423, 412) with delta (0, 0)
Screenshot: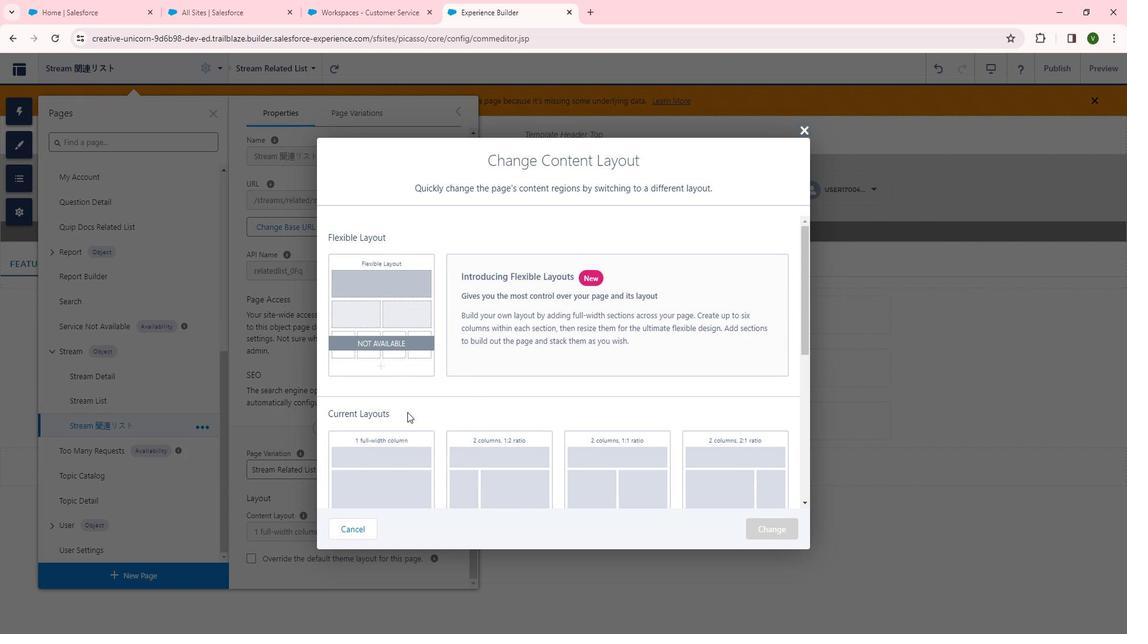 
Action: Mouse scrolled (423, 412) with delta (0, 0)
Screenshot: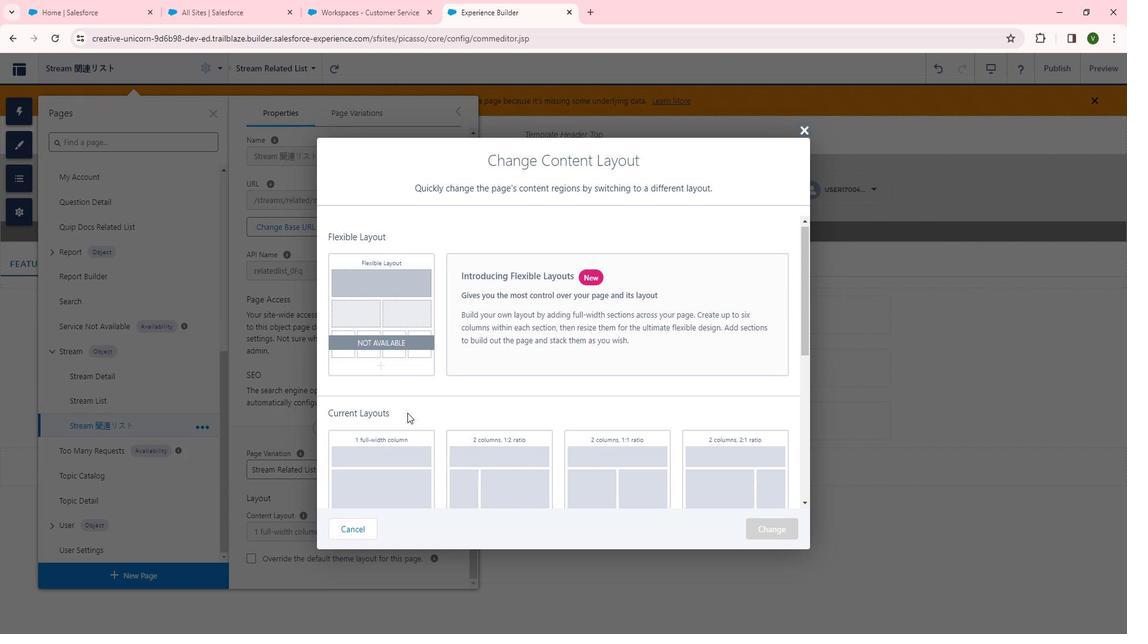 
Action: Mouse moved to (419, 416)
Screenshot: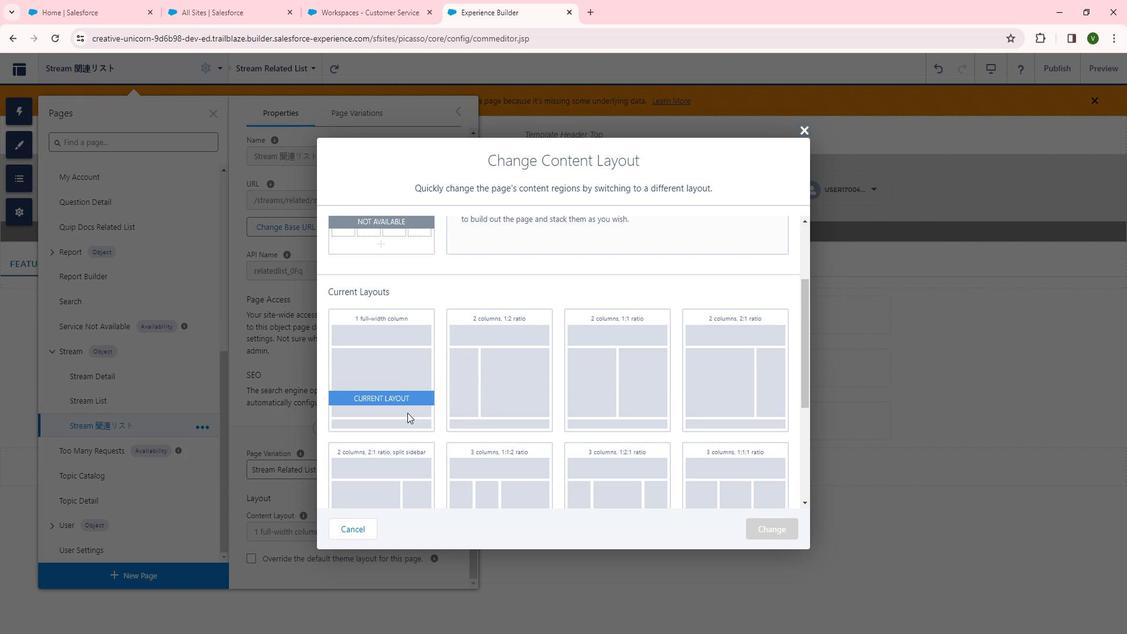 
Action: Mouse scrolled (419, 415) with delta (0, 0)
Screenshot: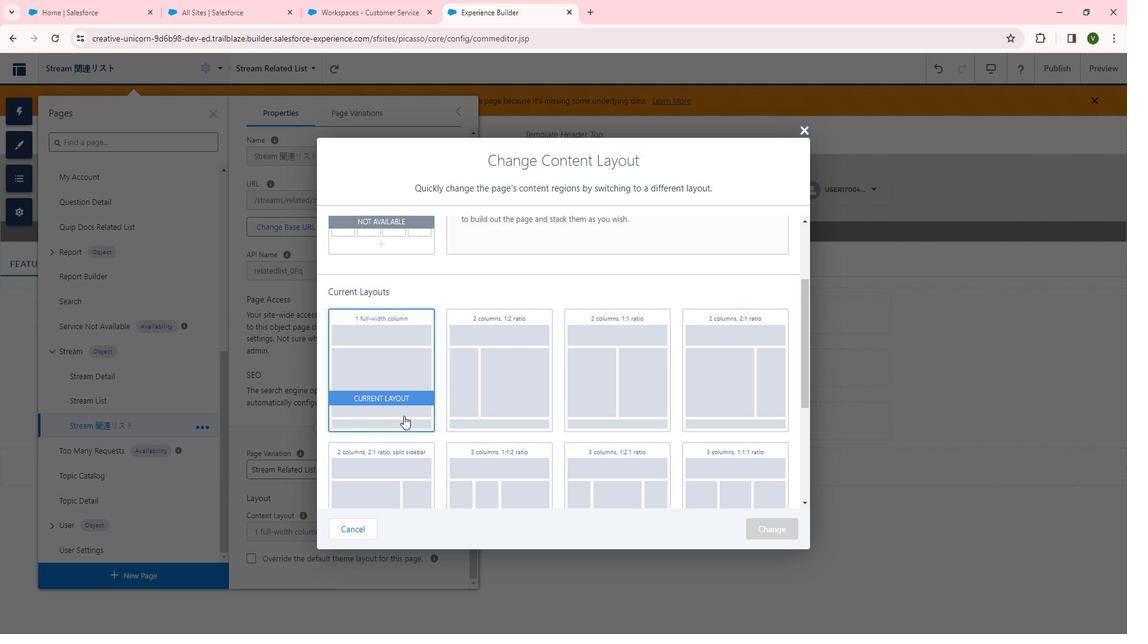 
Action: Mouse moved to (502, 349)
Screenshot: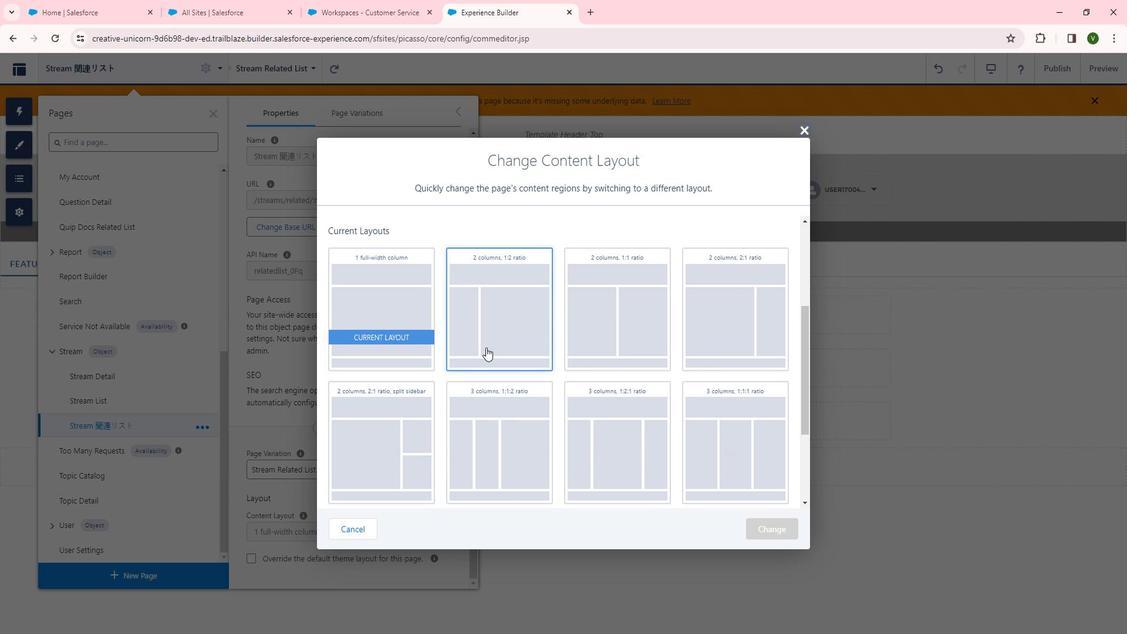 
Action: Mouse pressed left at (502, 349)
Screenshot: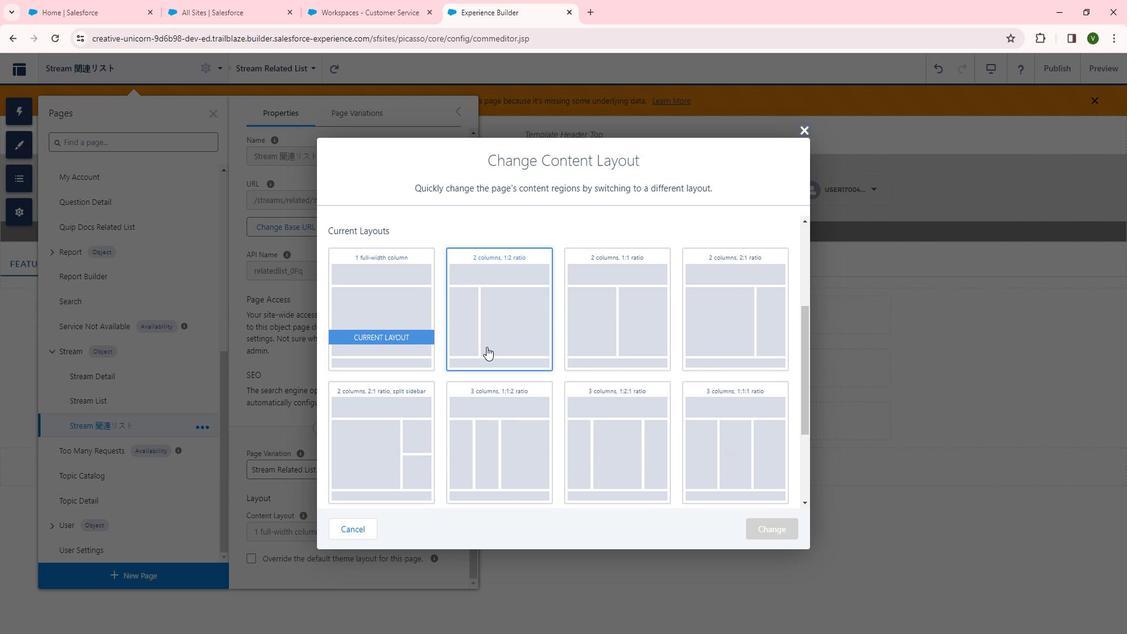
Action: Mouse moved to (775, 529)
Screenshot: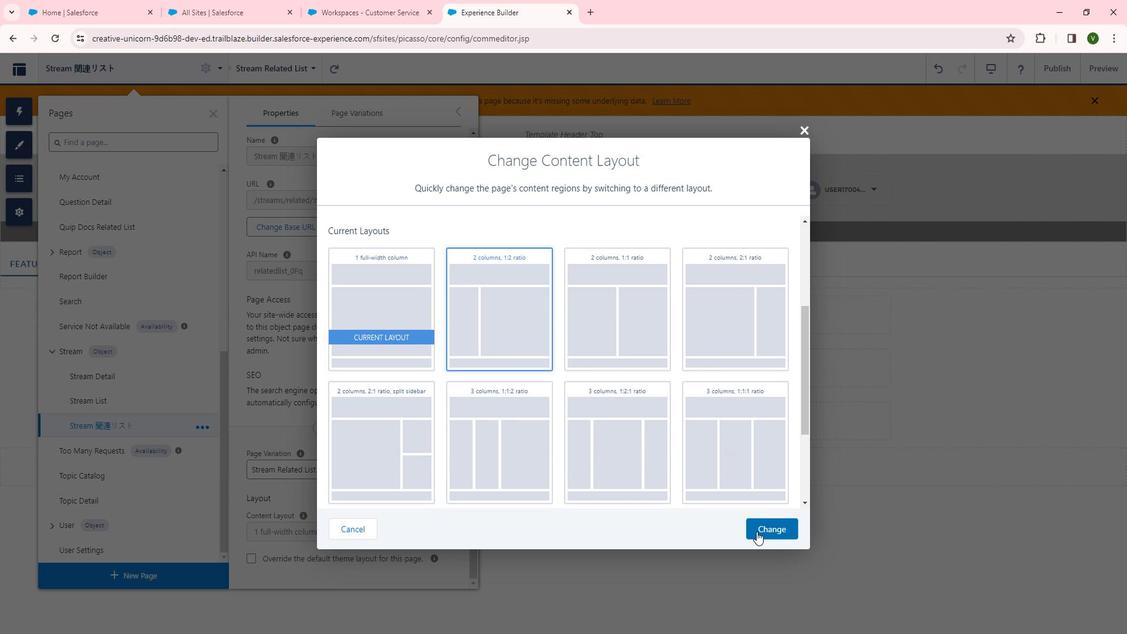 
Action: Mouse pressed left at (775, 529)
Screenshot: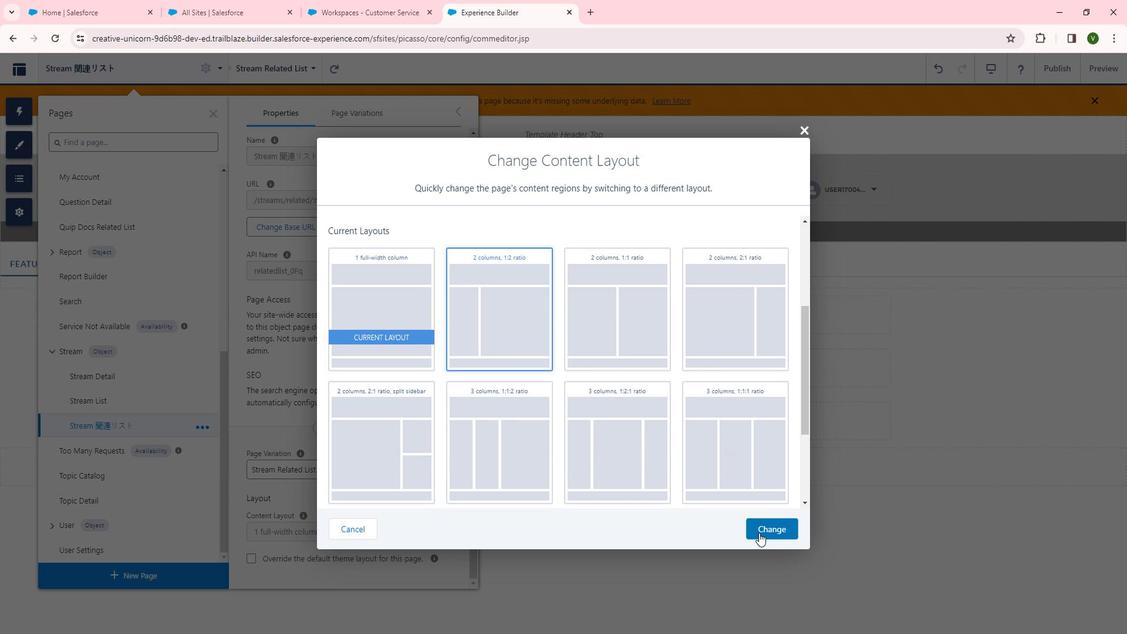 
Action: Mouse moved to (534, 412)
Screenshot: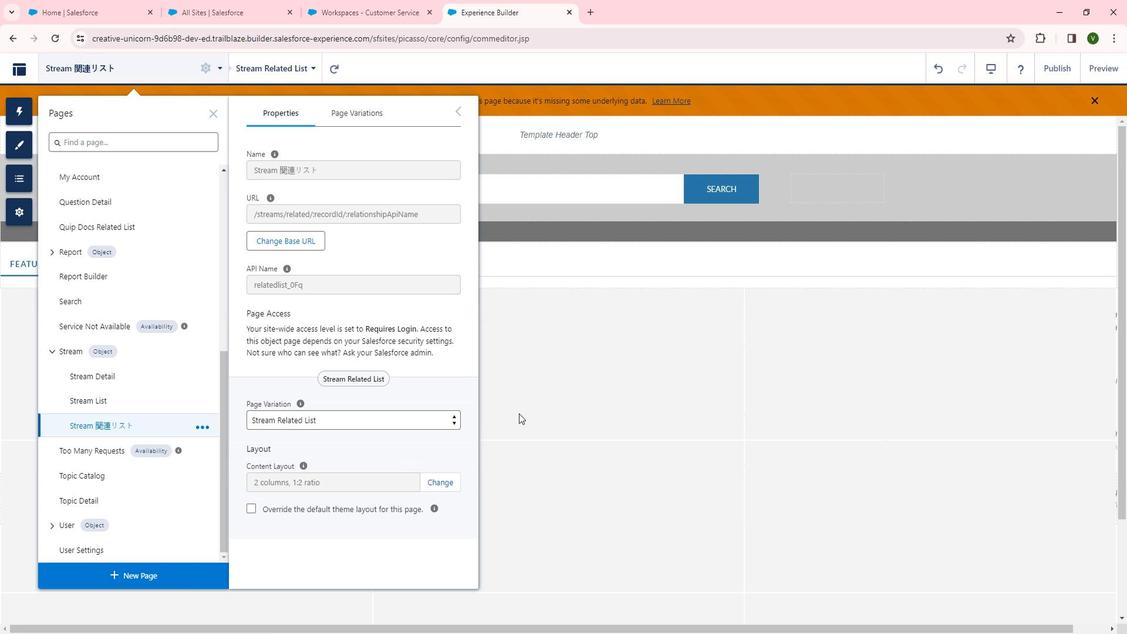 
